 Task: Find connections with filter location Samdari with filter topic #Automationwith filter profile language German with filter current company Royal HaskoningDHV with filter school PSG College of Technology with filter industry Magnetic and Optical Media Manufacturing with filter service category Financial Accounting with filter keywords title Engineering Technician
Action: Mouse moved to (550, 71)
Screenshot: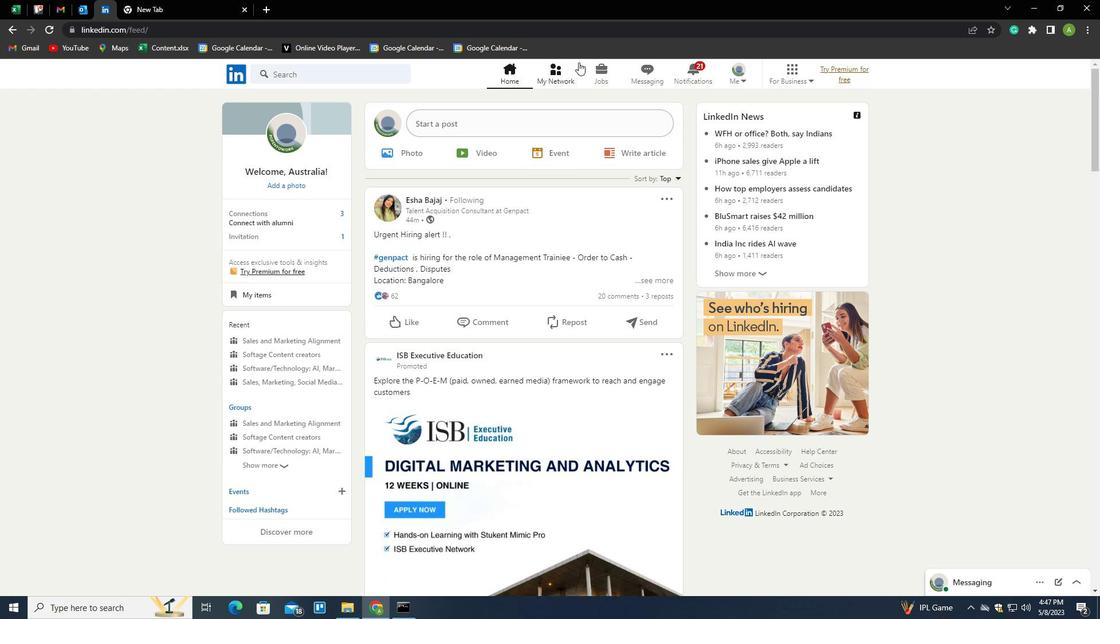 
Action: Mouse pressed left at (550, 71)
Screenshot: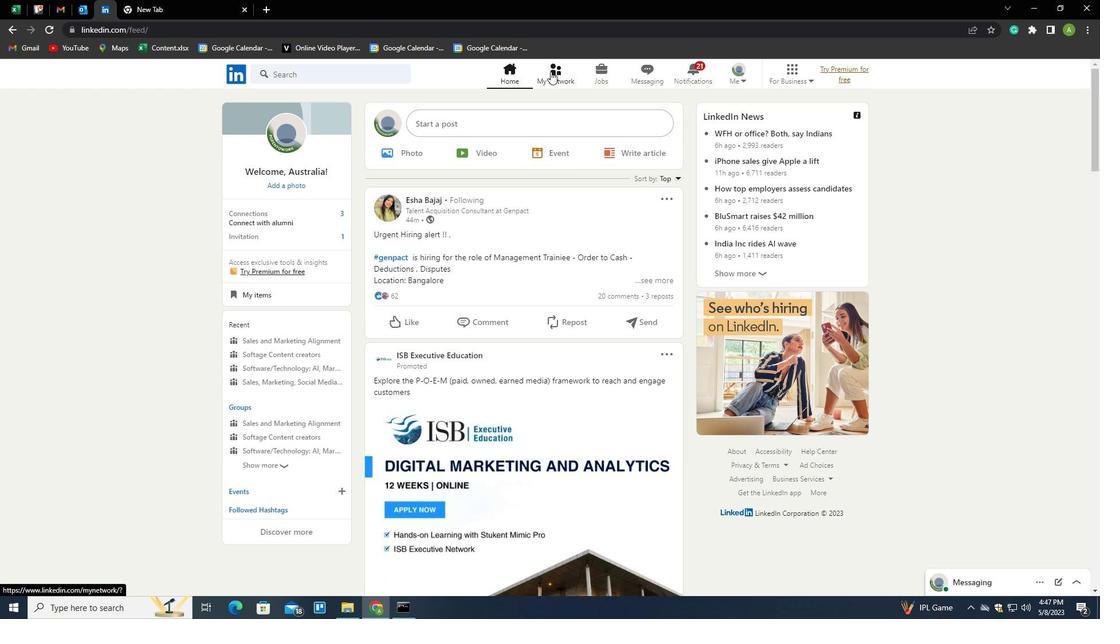 
Action: Mouse moved to (286, 136)
Screenshot: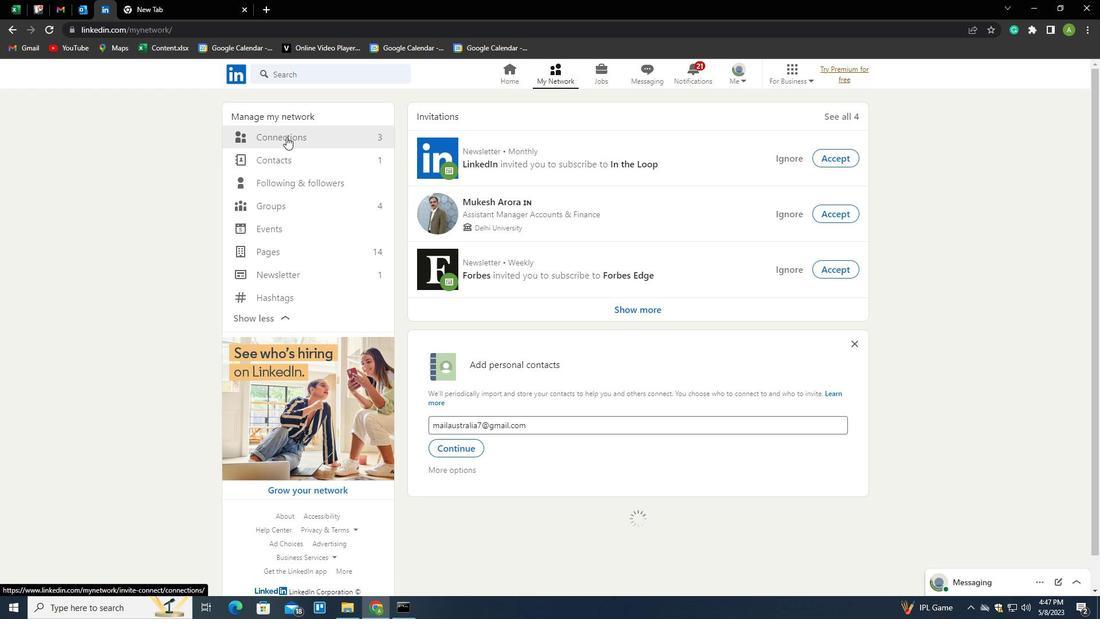 
Action: Mouse pressed left at (286, 136)
Screenshot: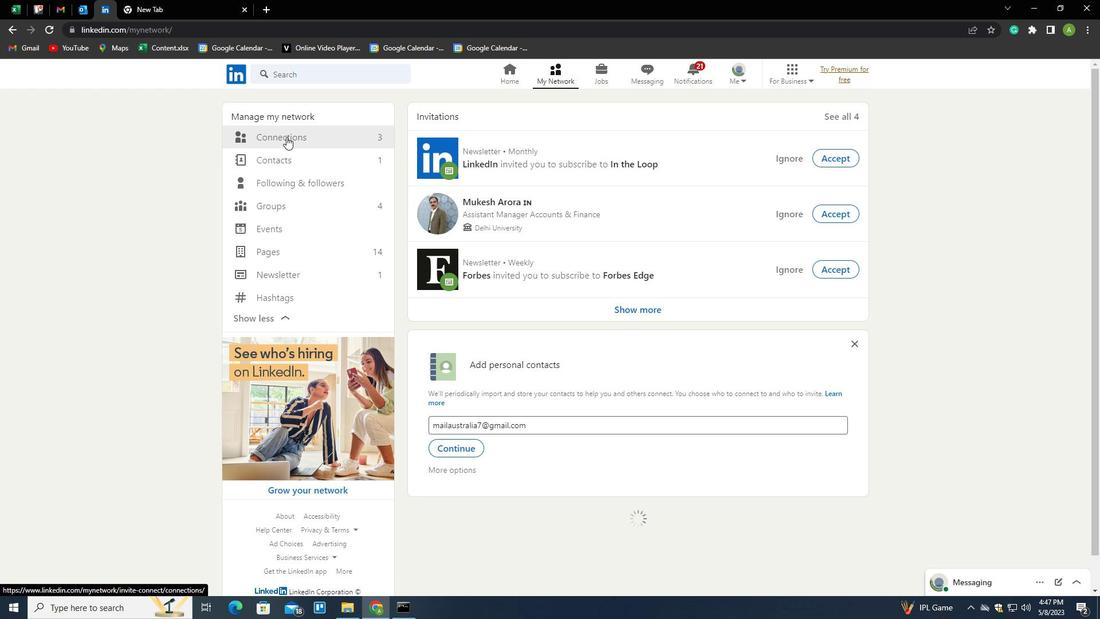 
Action: Mouse moved to (621, 139)
Screenshot: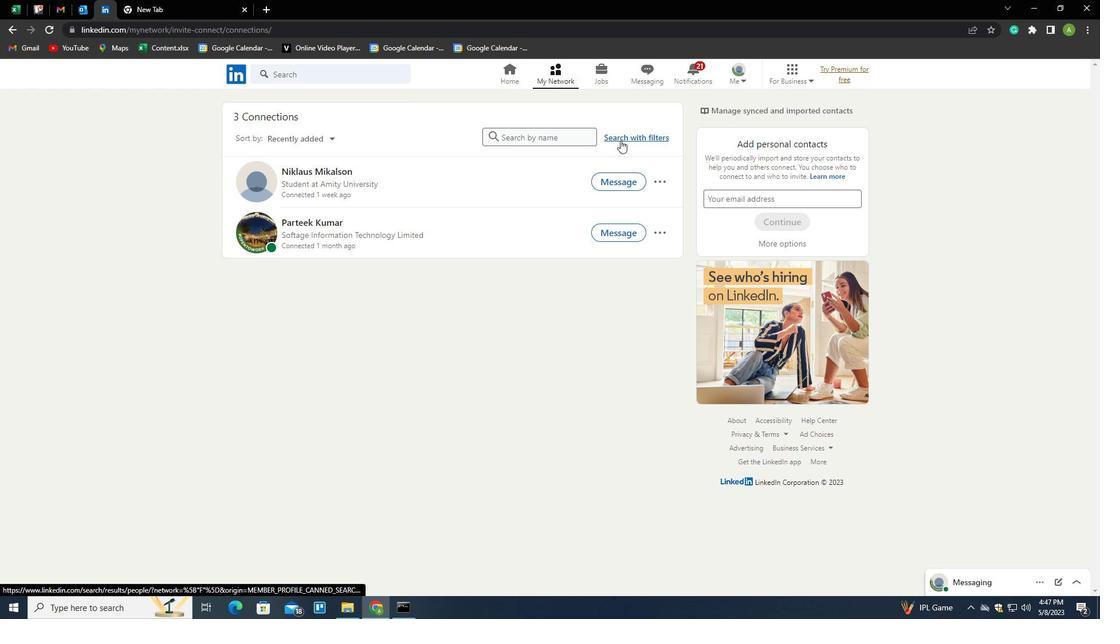 
Action: Mouse pressed left at (621, 139)
Screenshot: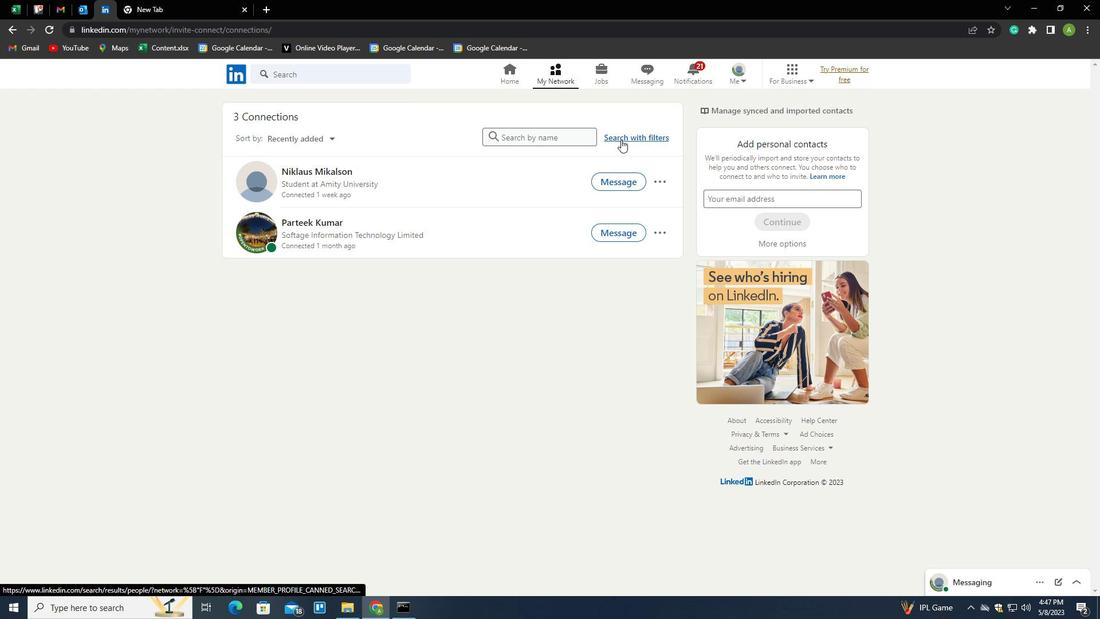 
Action: Mouse moved to (584, 103)
Screenshot: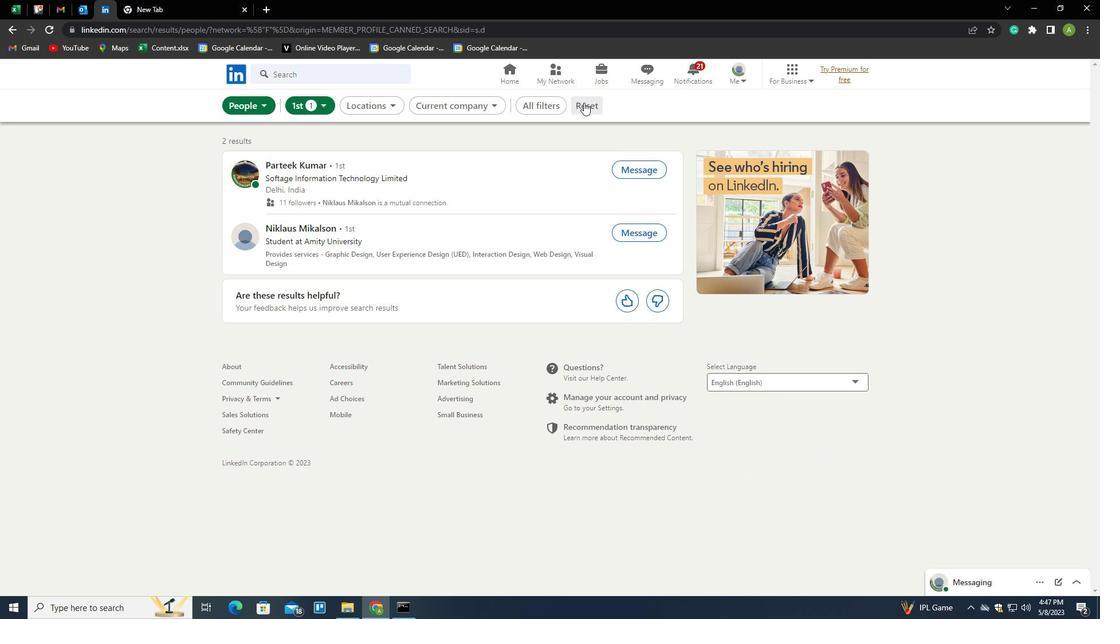 
Action: Mouse pressed left at (584, 103)
Screenshot: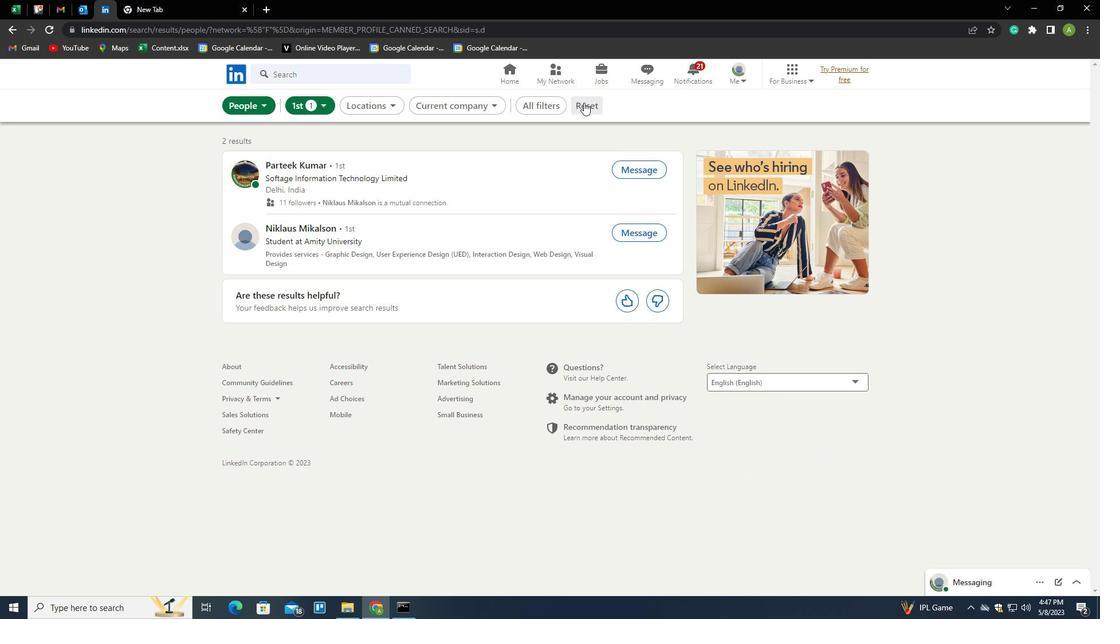
Action: Mouse moved to (574, 104)
Screenshot: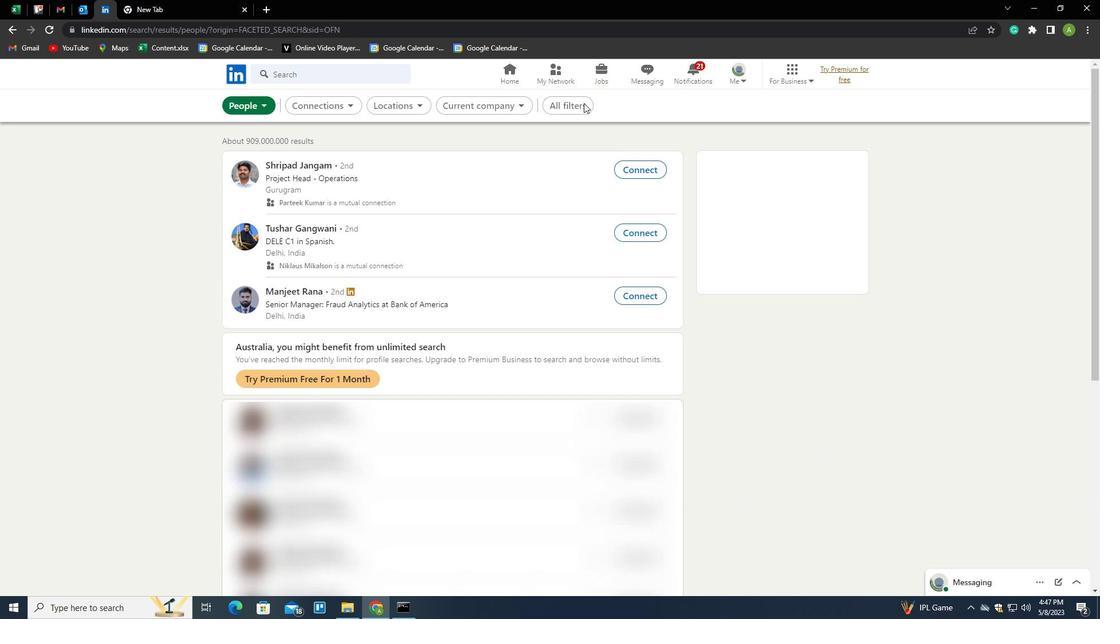 
Action: Mouse pressed left at (574, 104)
Screenshot: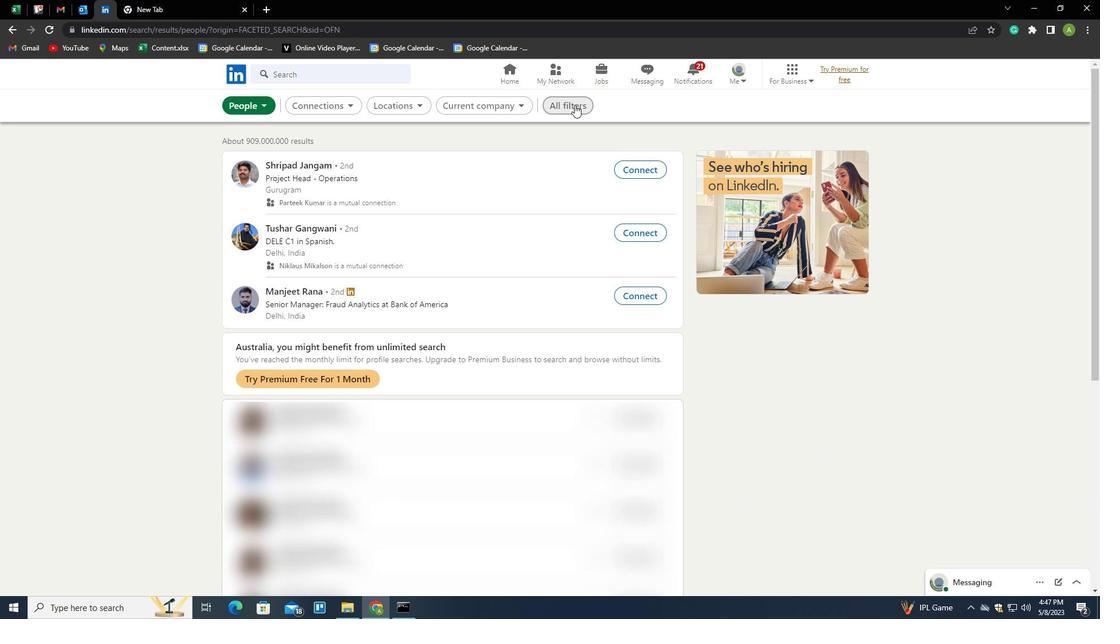 
Action: Mouse moved to (873, 326)
Screenshot: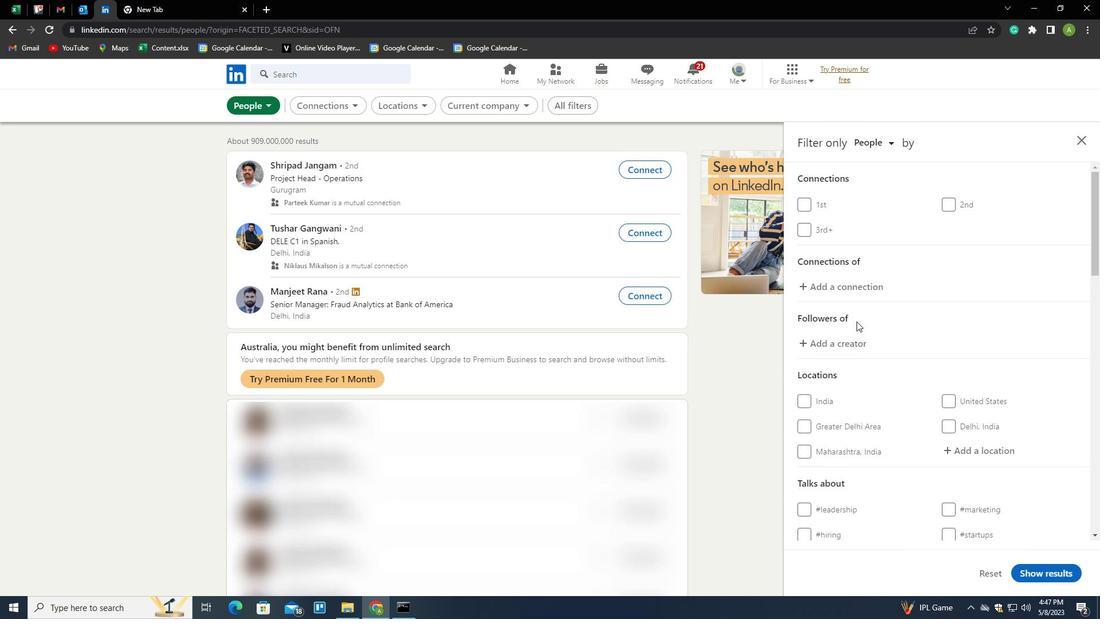 
Action: Mouse scrolled (873, 325) with delta (0, 0)
Screenshot: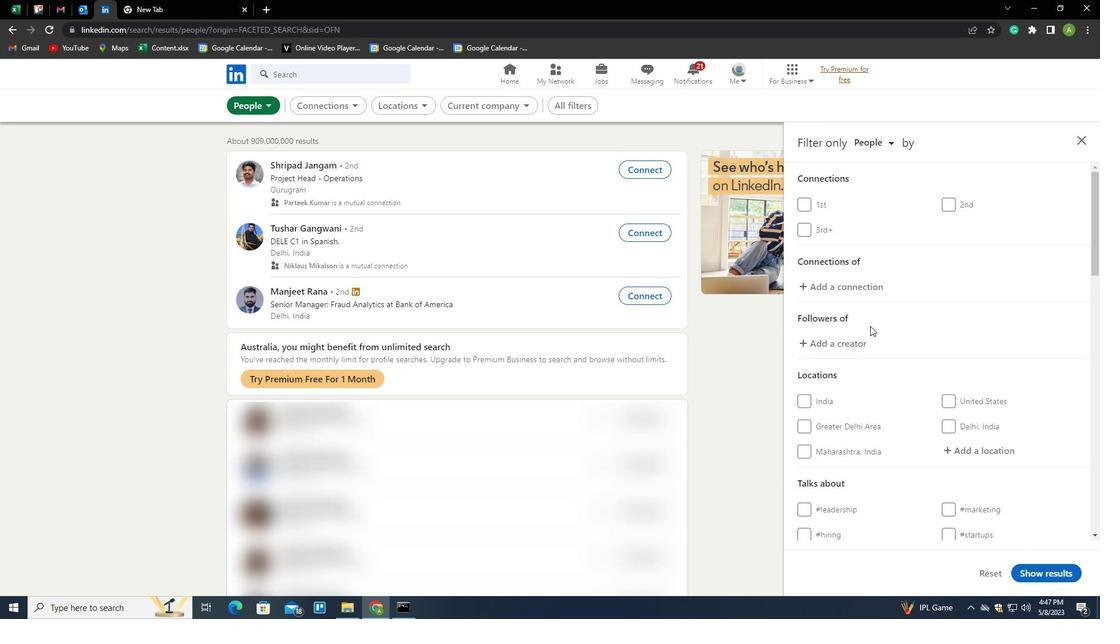 
Action: Mouse scrolled (873, 325) with delta (0, 0)
Screenshot: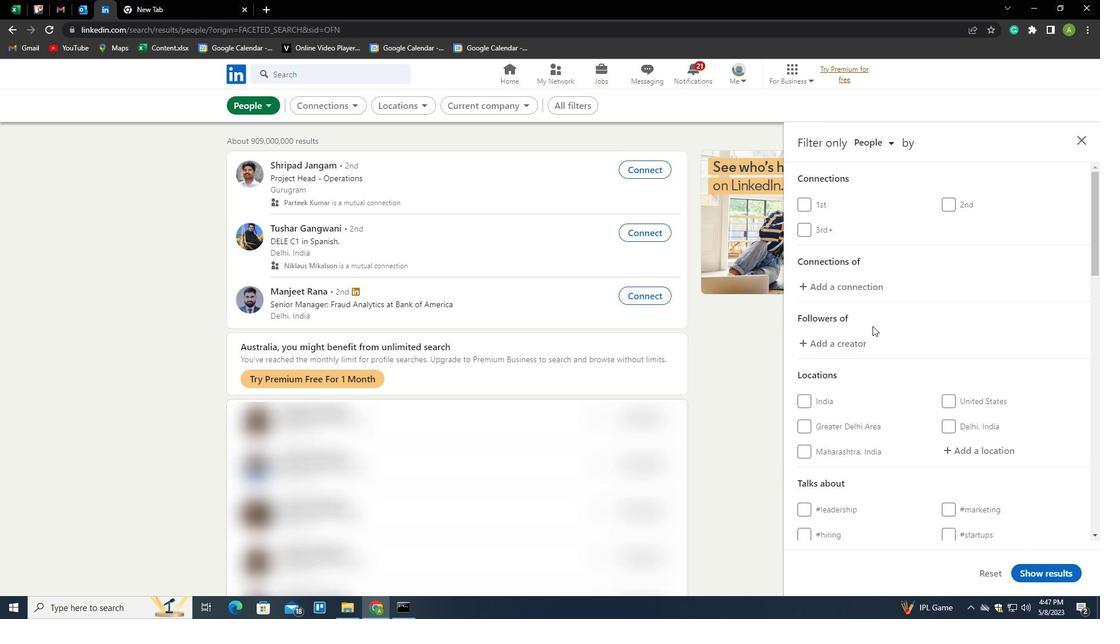 
Action: Mouse moved to (873, 326)
Screenshot: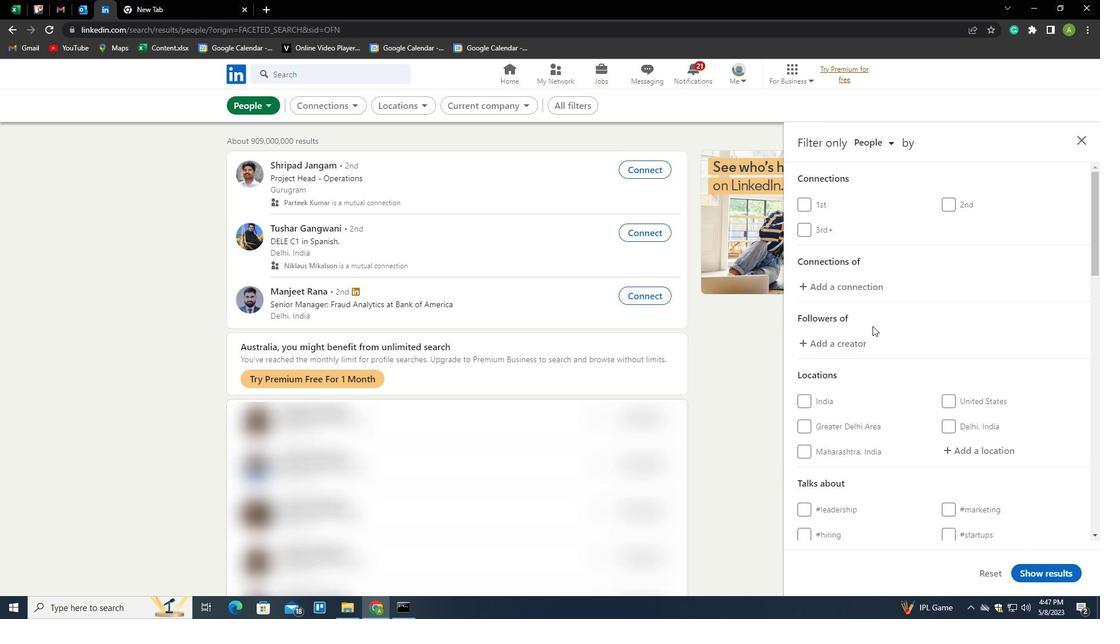 
Action: Mouse scrolled (873, 325) with delta (0, 0)
Screenshot: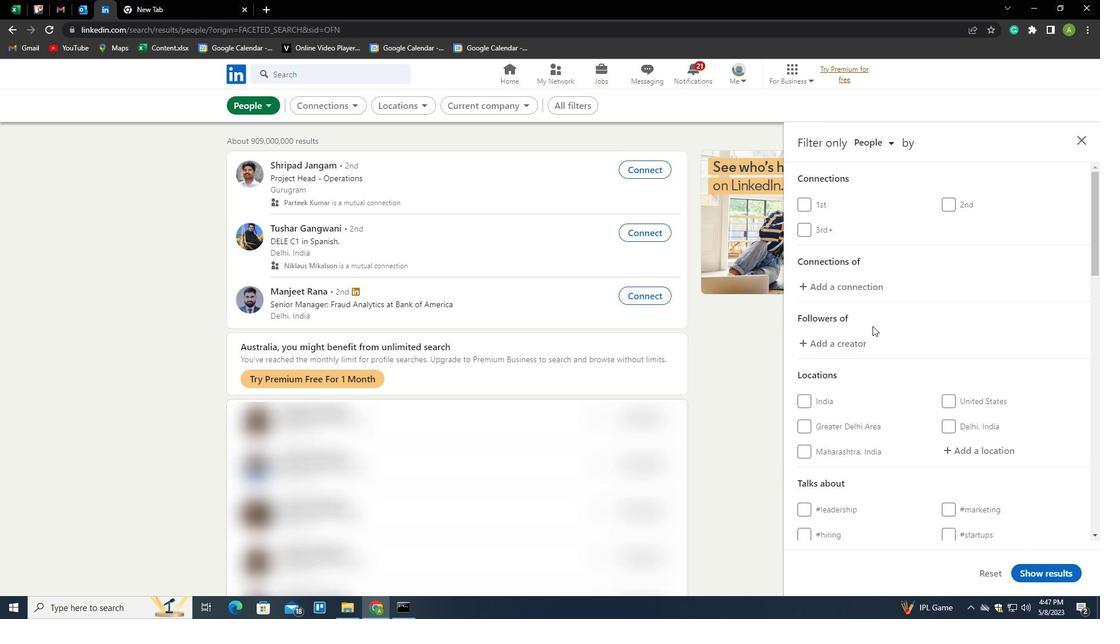 
Action: Mouse moved to (965, 275)
Screenshot: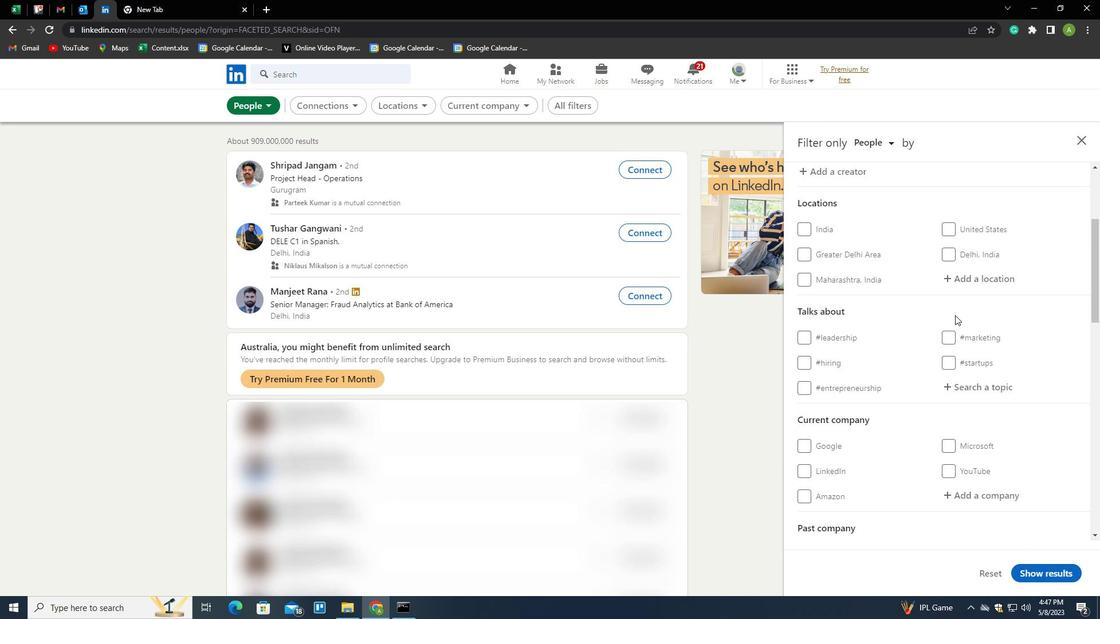 
Action: Mouse pressed left at (965, 275)
Screenshot: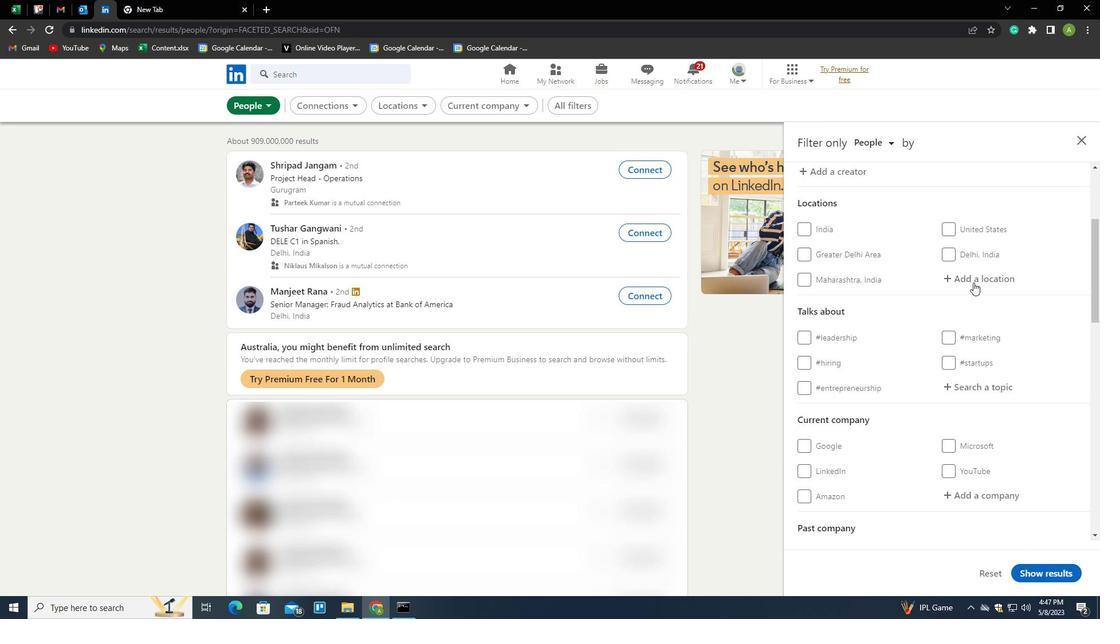 
Action: Key pressed <Key.shift>SA
Screenshot: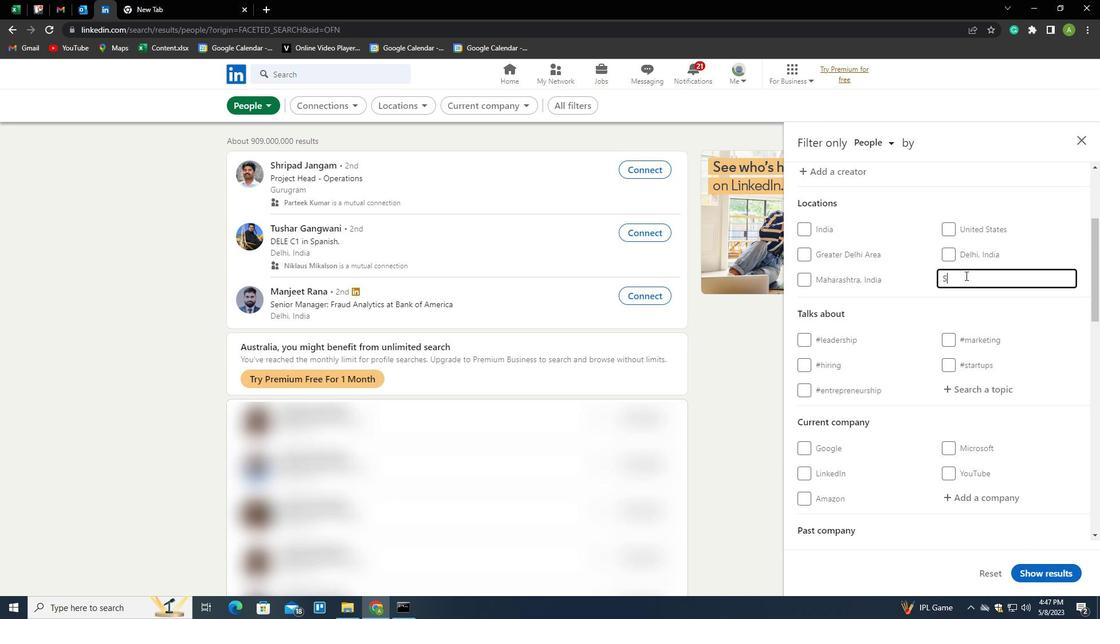 
Action: Mouse moved to (951, 268)
Screenshot: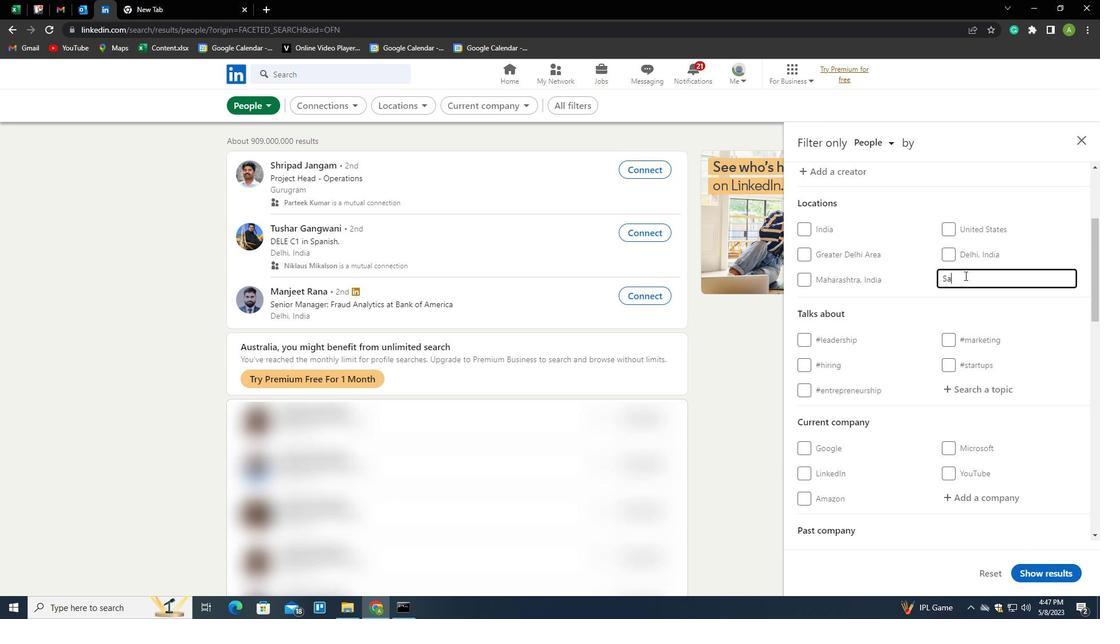 
Action: Key pressed MDARI
Screenshot: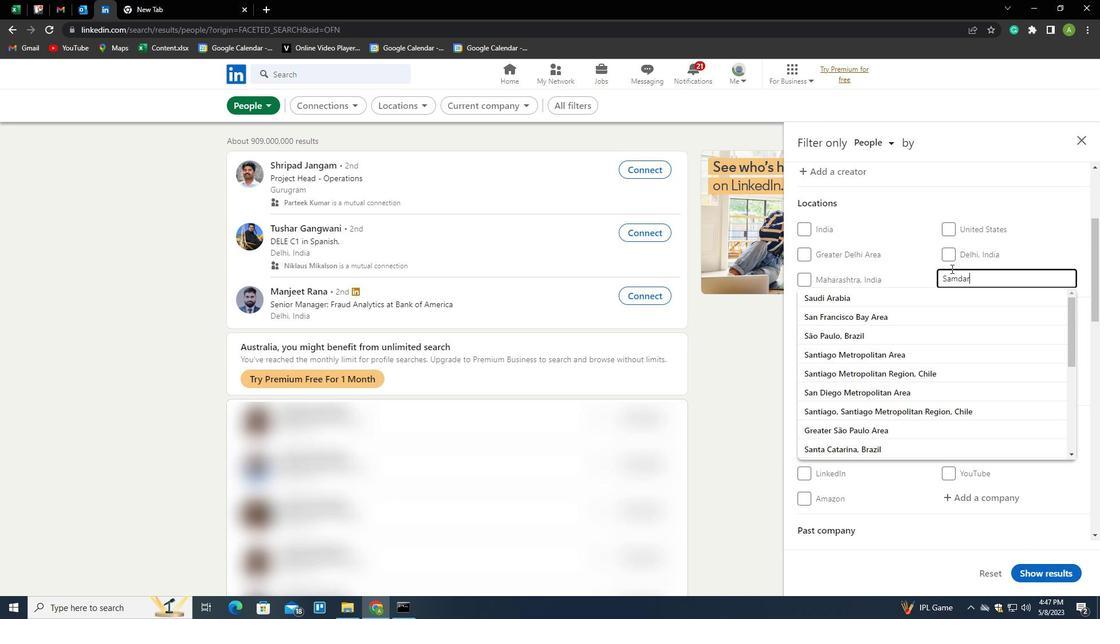 
Action: Mouse moved to (1050, 337)
Screenshot: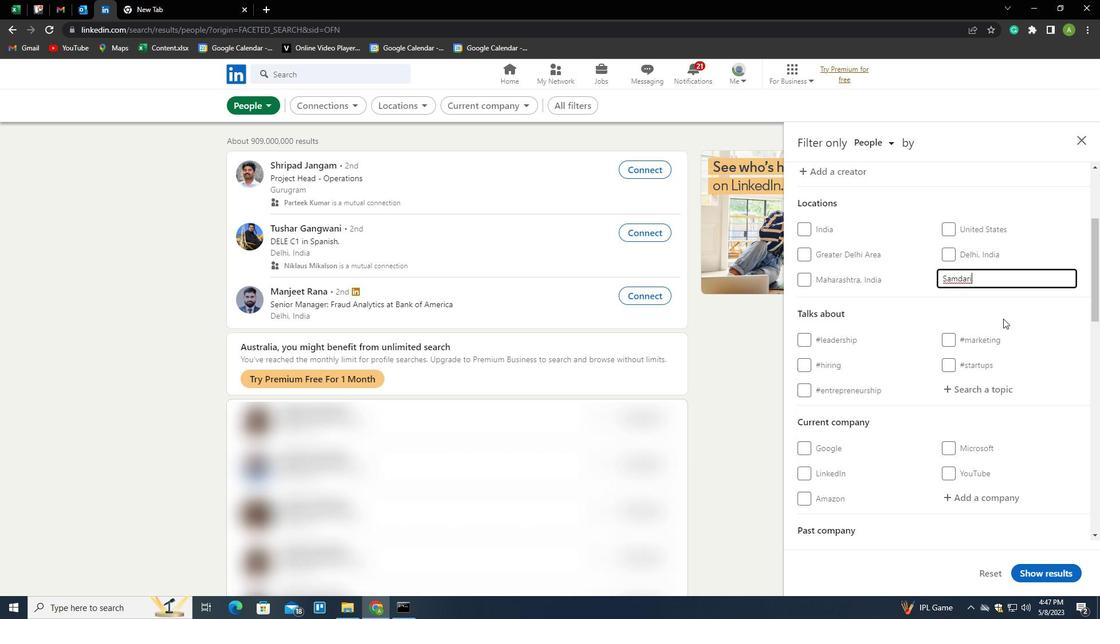 
Action: Mouse pressed left at (1050, 337)
Screenshot: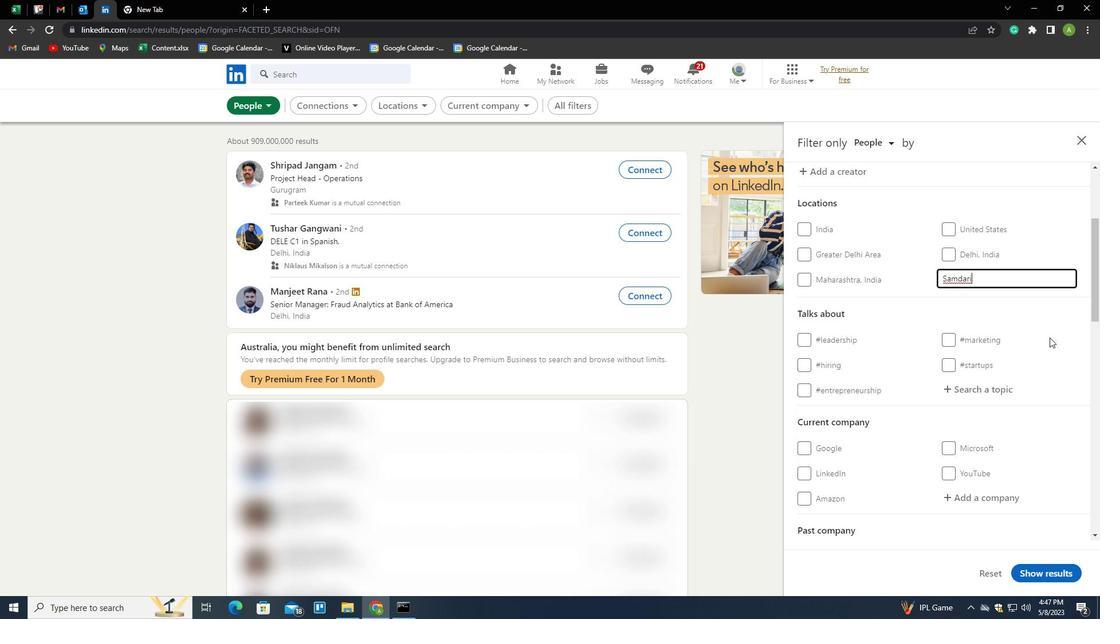 
Action: Mouse moved to (987, 390)
Screenshot: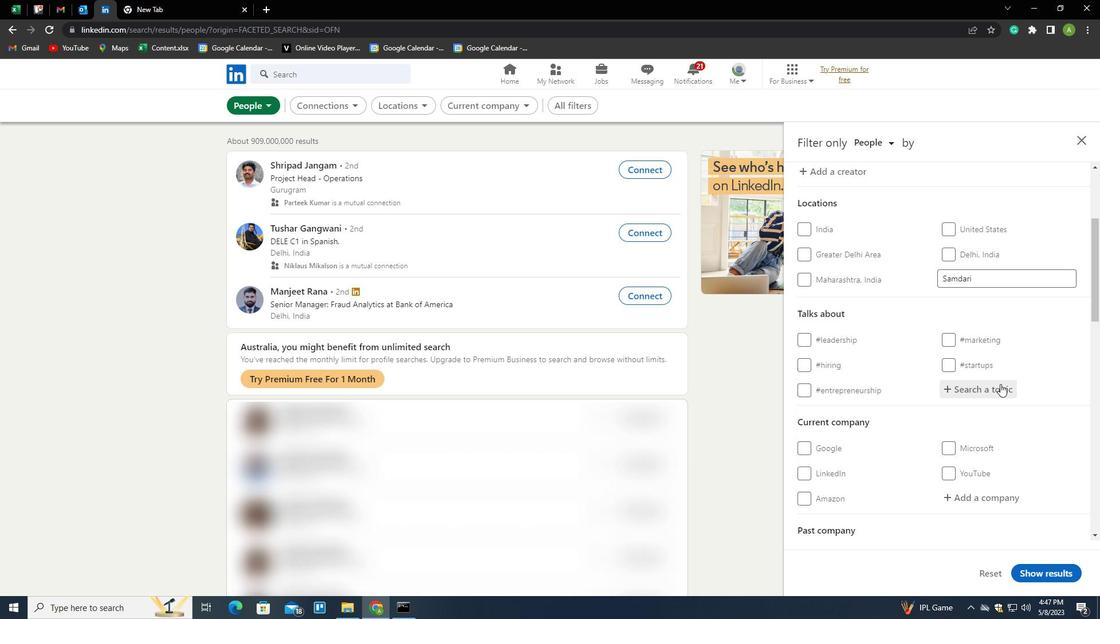 
Action: Mouse pressed left at (987, 390)
Screenshot: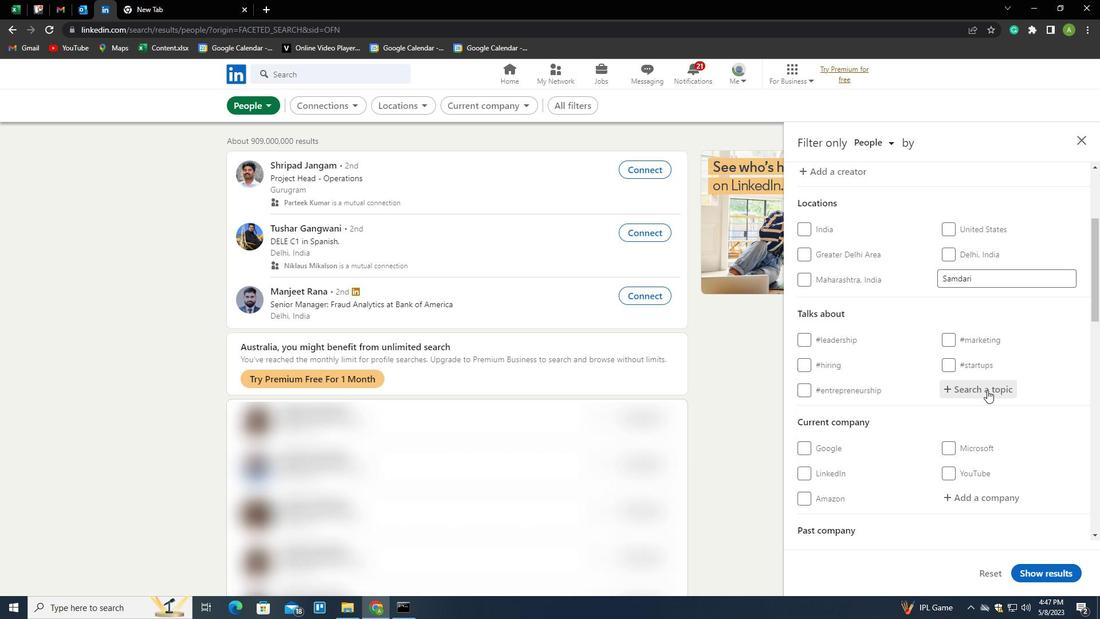 
Action: Mouse moved to (997, 383)
Screenshot: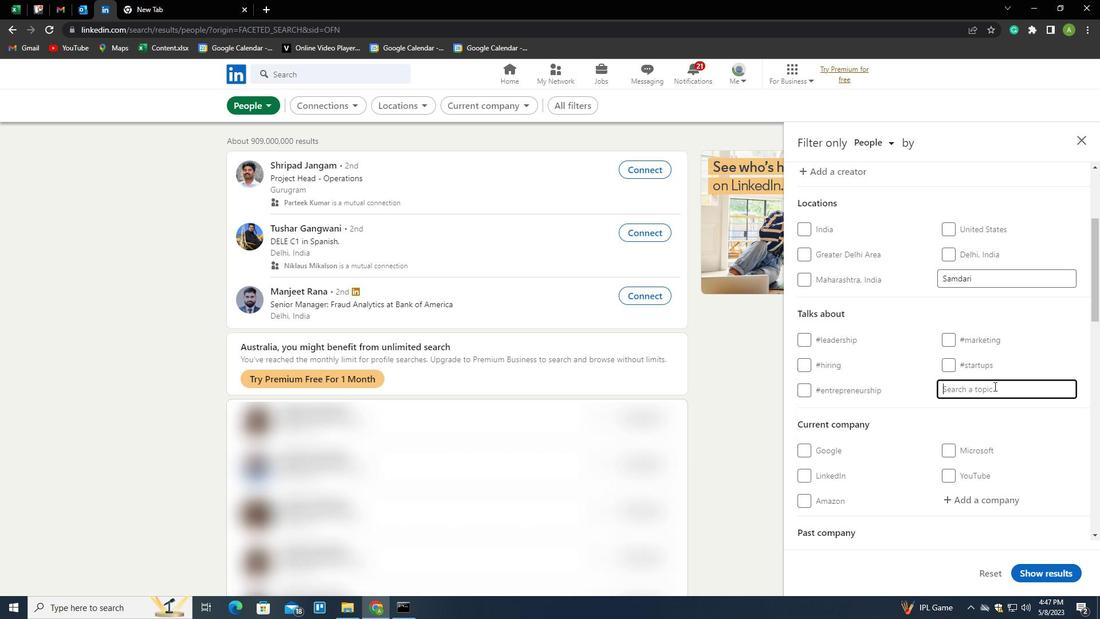 
Action: Key pressed <Key.shift>AUTOMATION<Key.down><Key.enter>
Screenshot: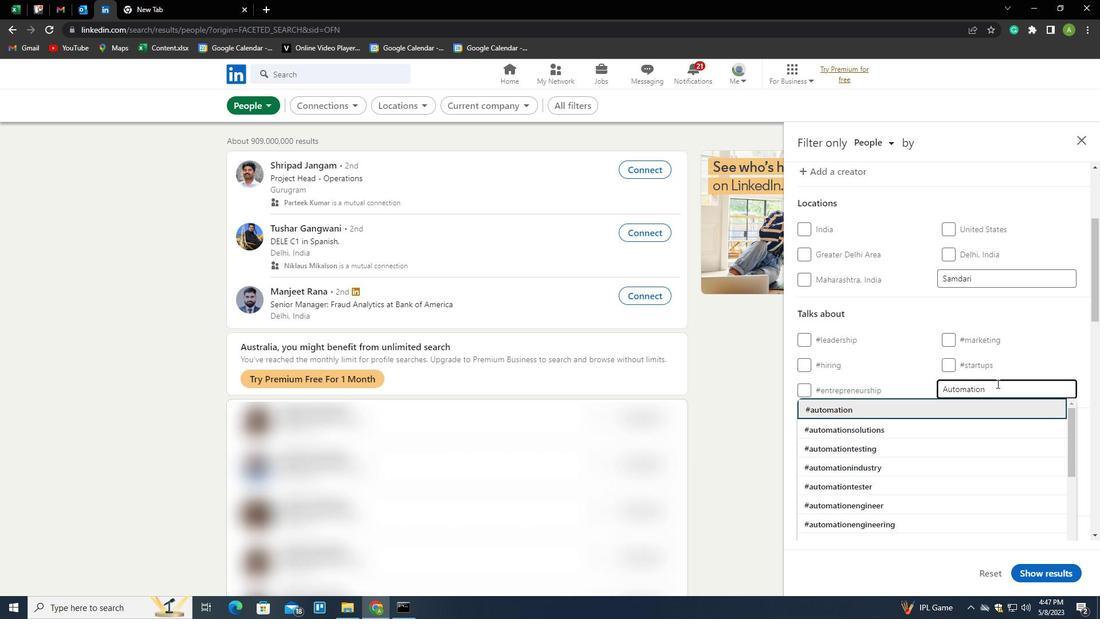 
Action: Mouse scrolled (997, 382) with delta (0, 0)
Screenshot: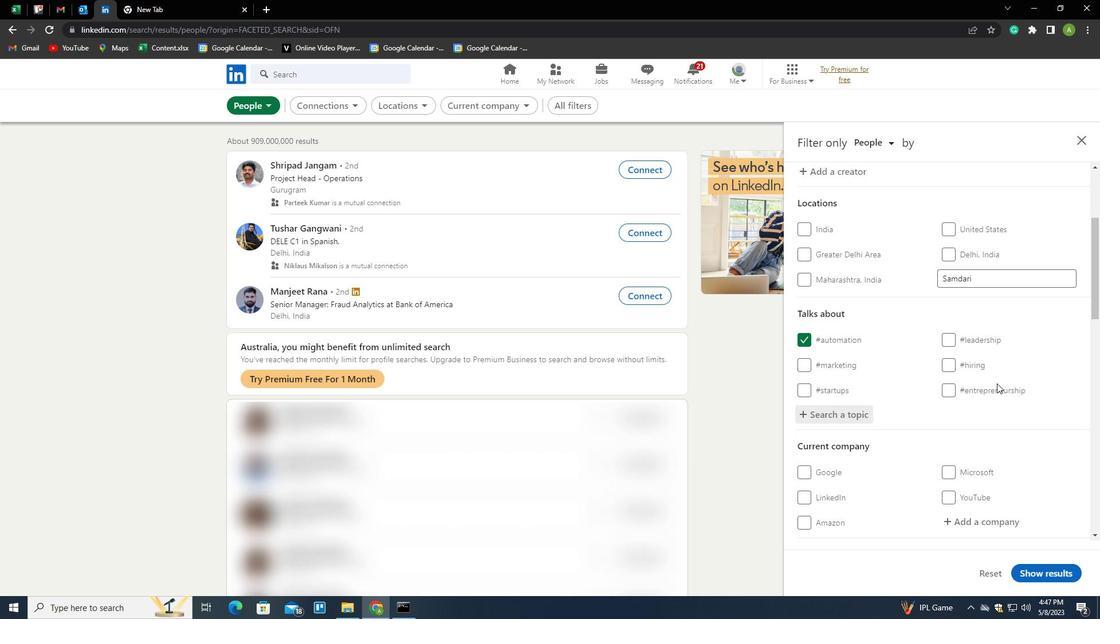 
Action: Mouse scrolled (997, 382) with delta (0, 0)
Screenshot: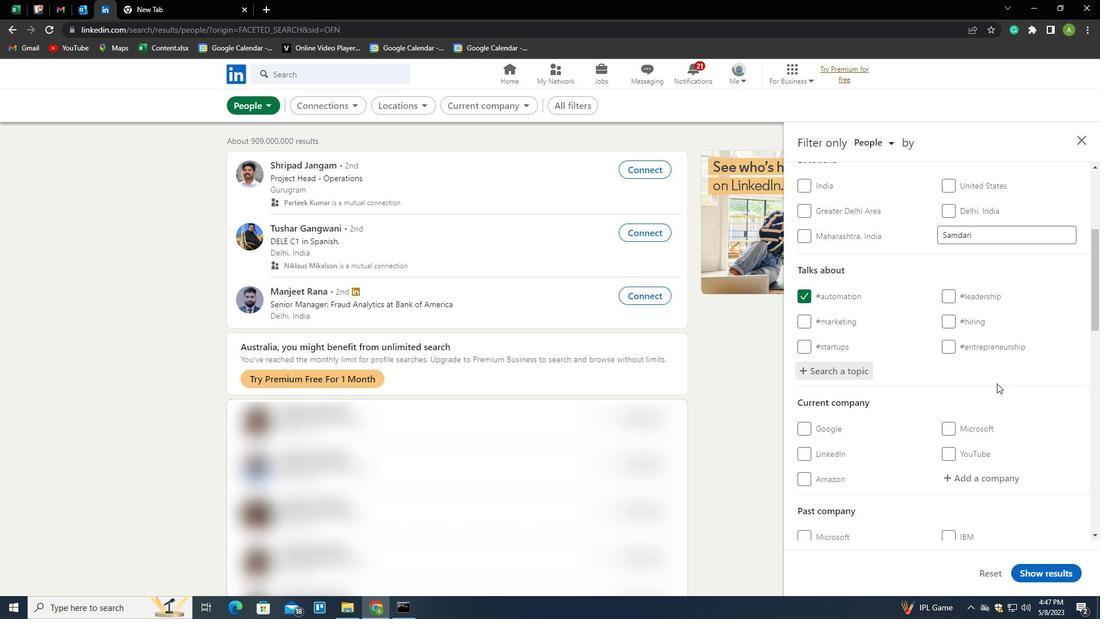 
Action: Mouse scrolled (997, 382) with delta (0, 0)
Screenshot: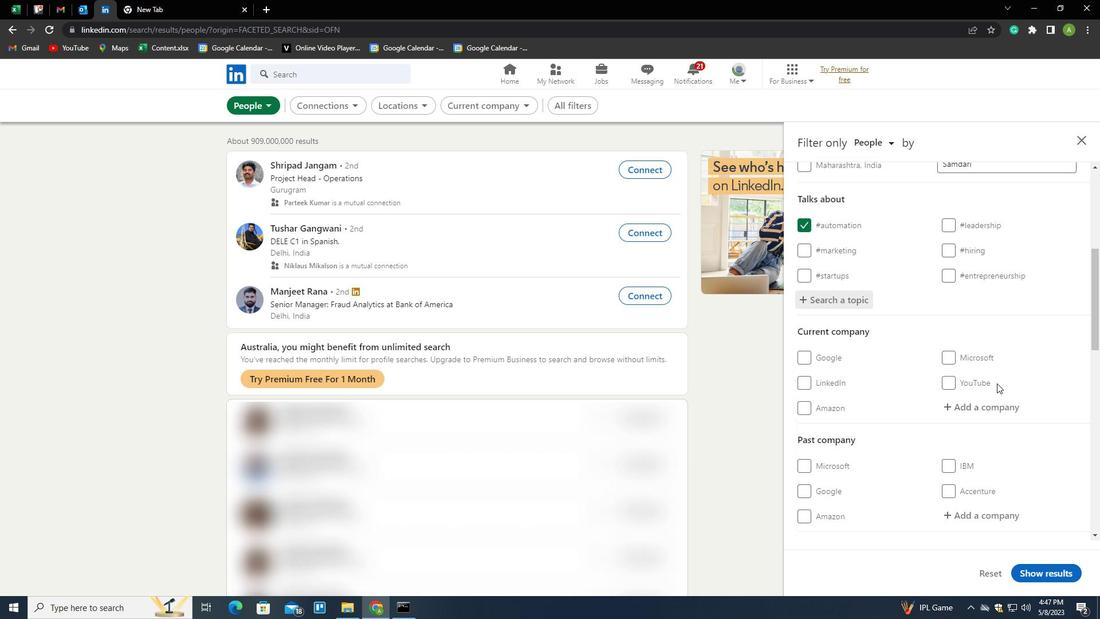 
Action: Mouse scrolled (997, 382) with delta (0, 0)
Screenshot: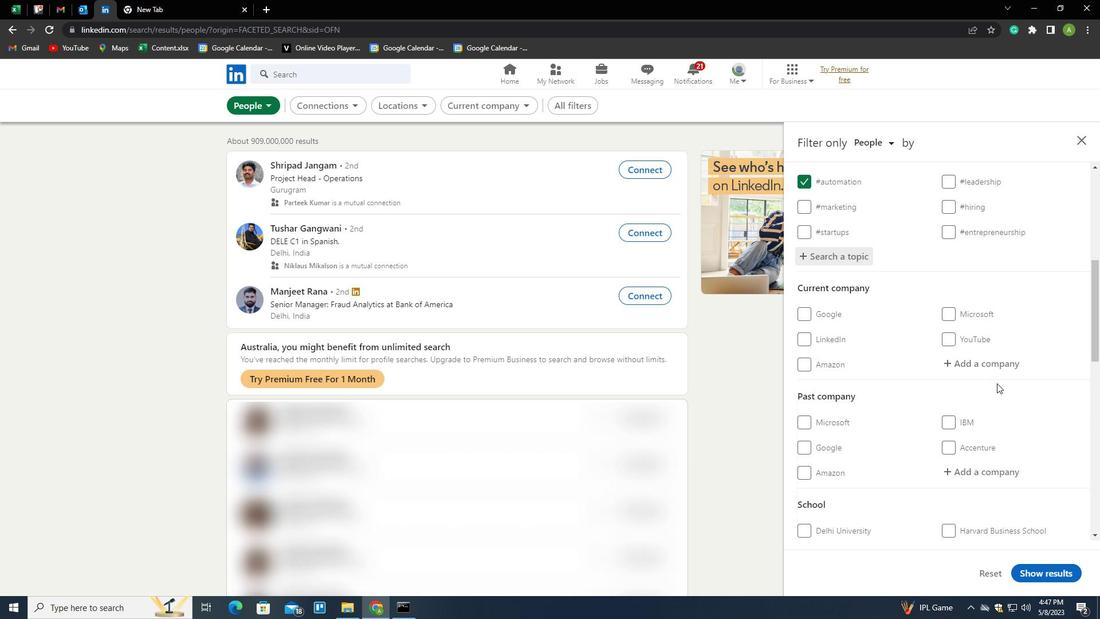 
Action: Mouse scrolled (997, 382) with delta (0, 0)
Screenshot: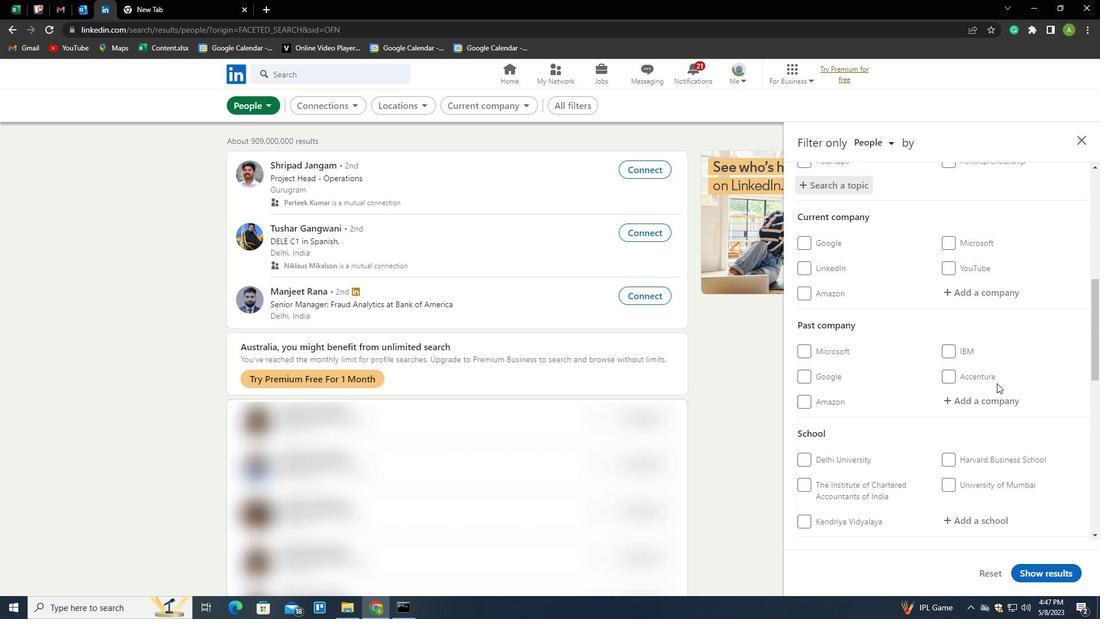 
Action: Mouse scrolled (997, 382) with delta (0, 0)
Screenshot: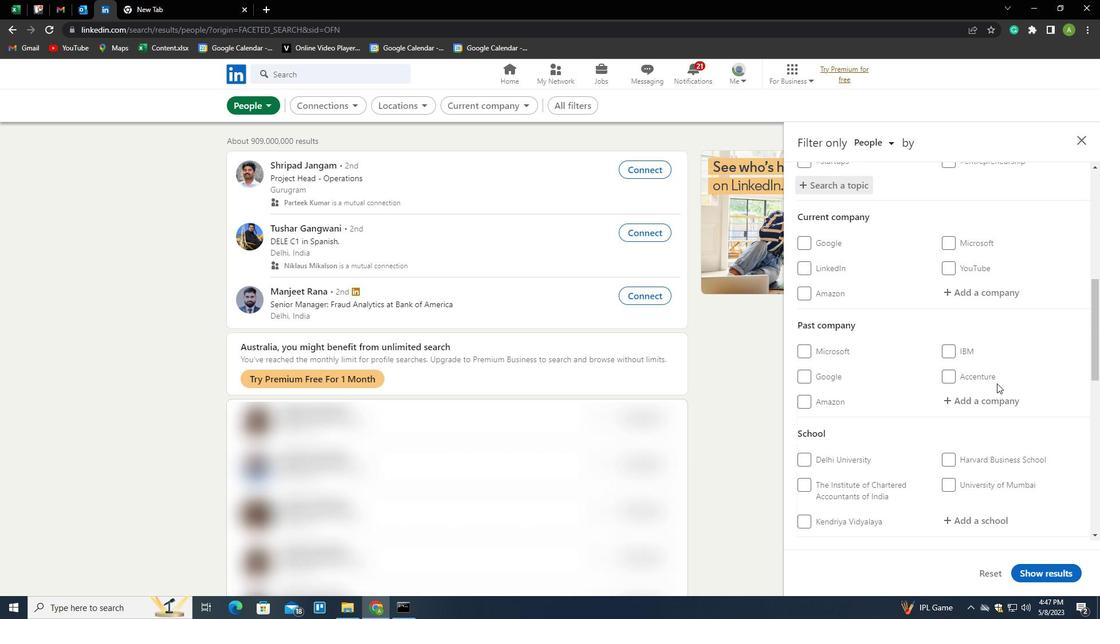 
Action: Mouse scrolled (997, 382) with delta (0, 0)
Screenshot: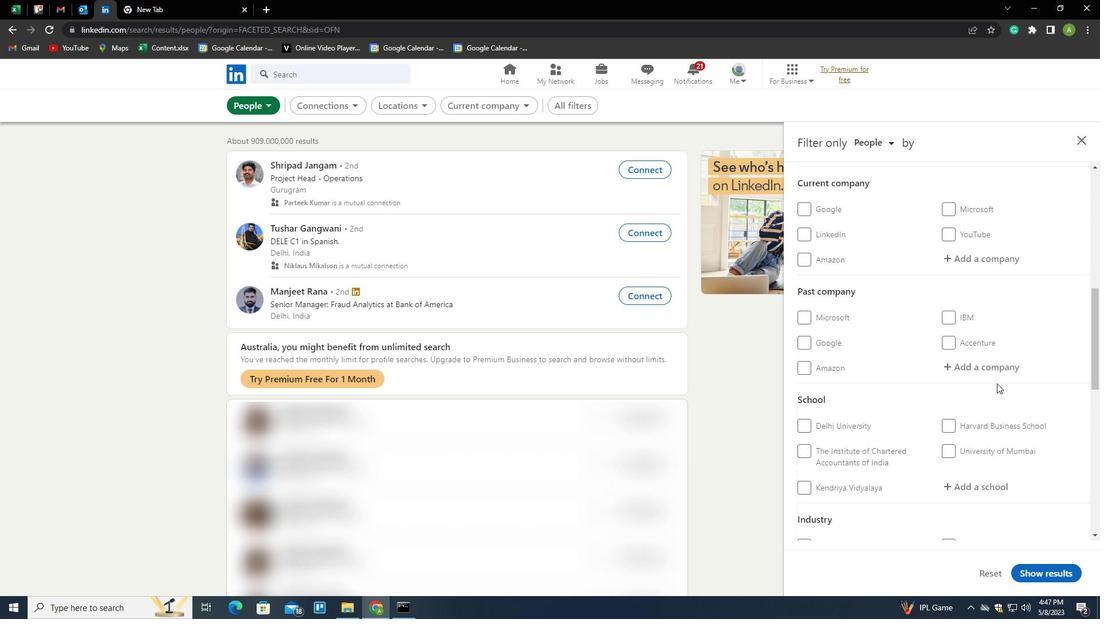 
Action: Mouse scrolled (997, 382) with delta (0, 0)
Screenshot: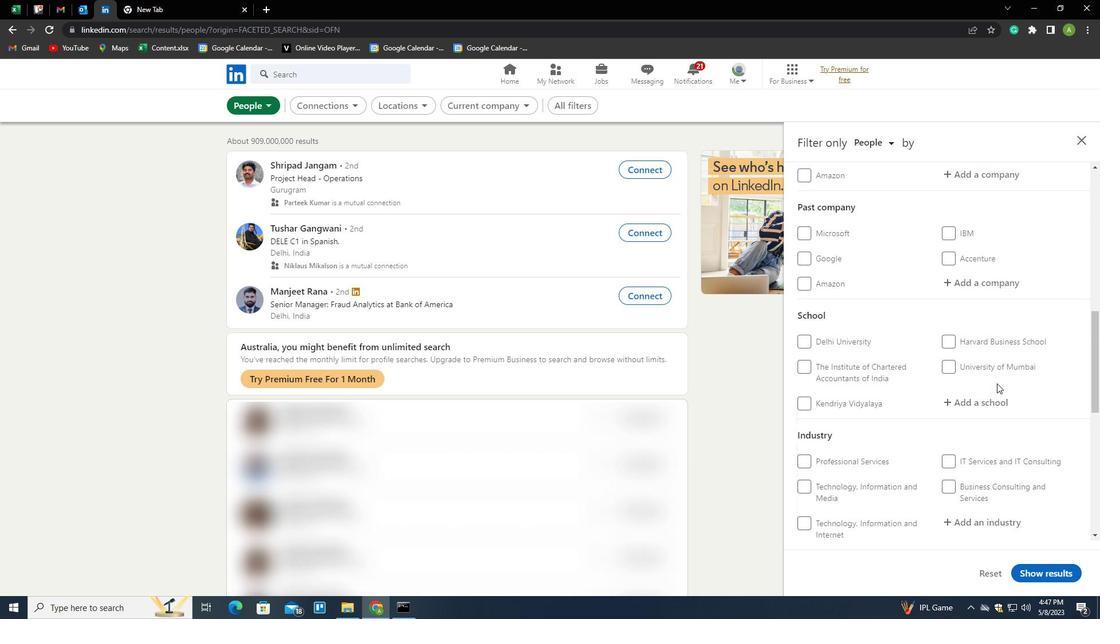 
Action: Mouse scrolled (997, 382) with delta (0, 0)
Screenshot: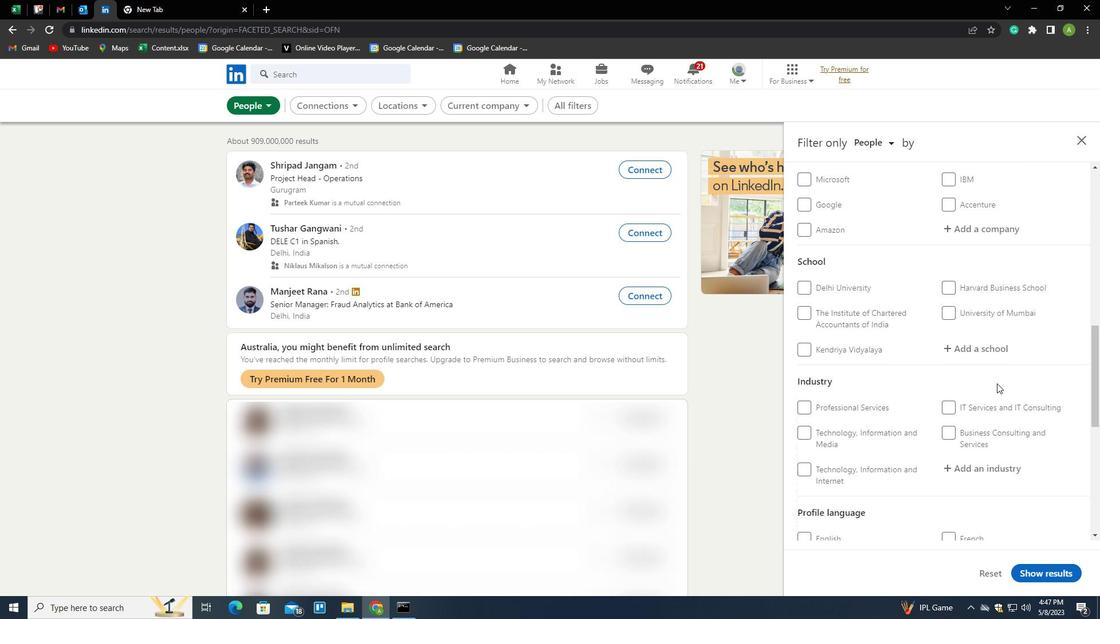 
Action: Mouse moved to (813, 472)
Screenshot: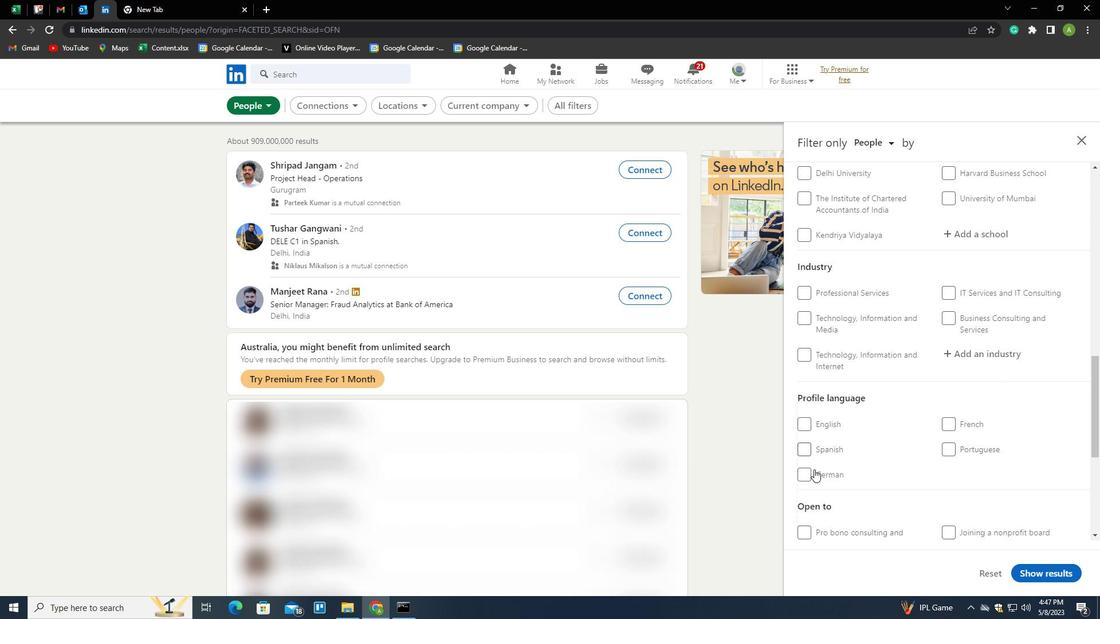 
Action: Mouse pressed left at (813, 472)
Screenshot: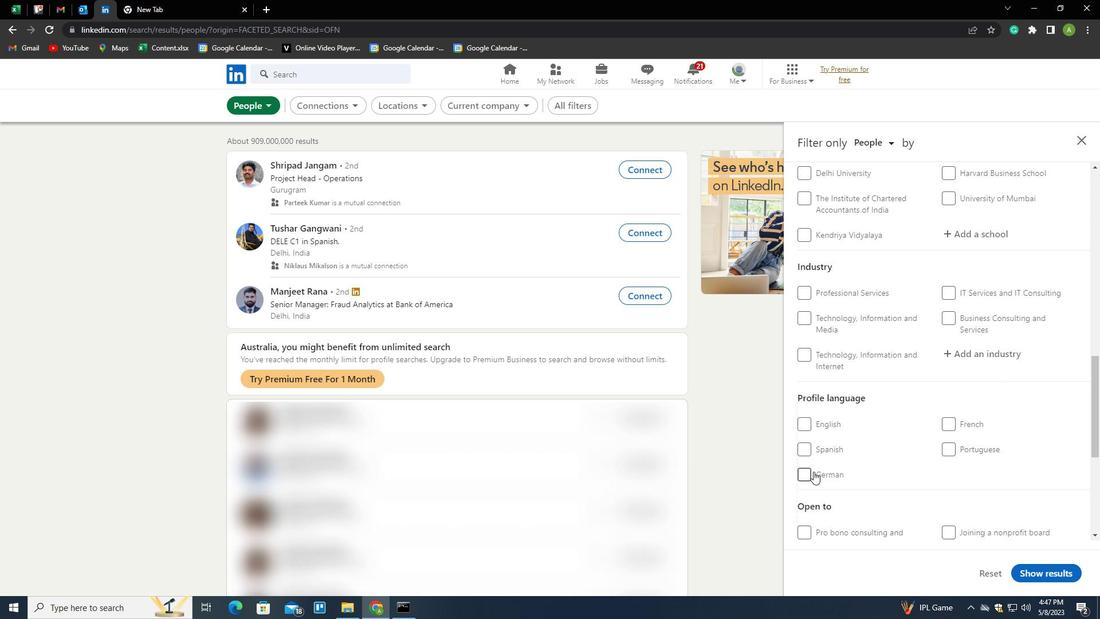 
Action: Mouse moved to (920, 442)
Screenshot: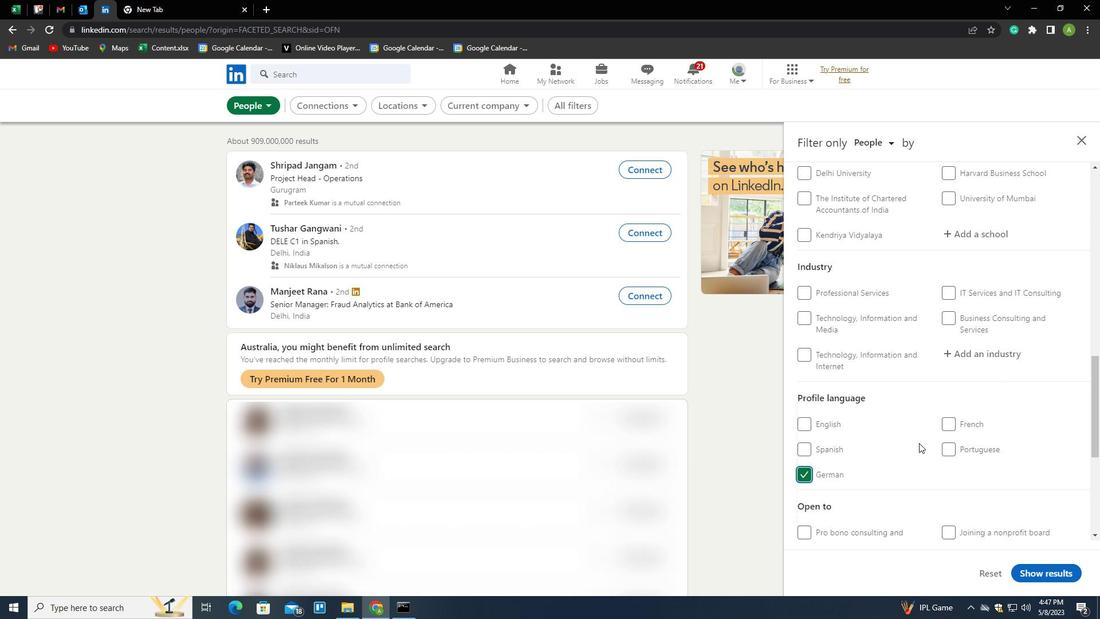 
Action: Mouse scrolled (920, 443) with delta (0, 0)
Screenshot: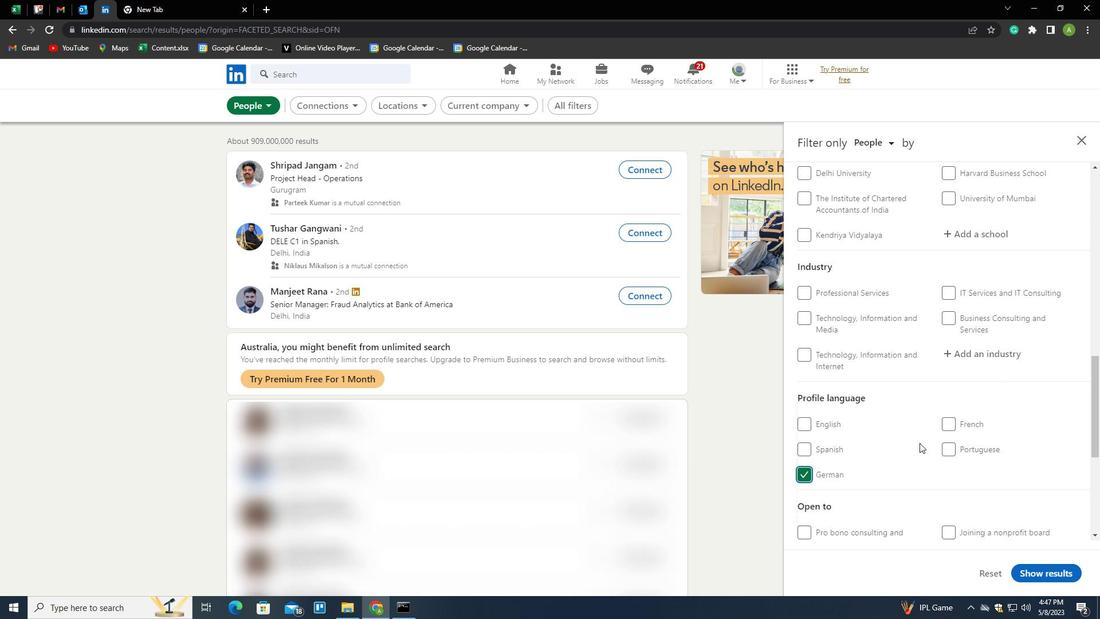 
Action: Mouse scrolled (920, 443) with delta (0, 0)
Screenshot: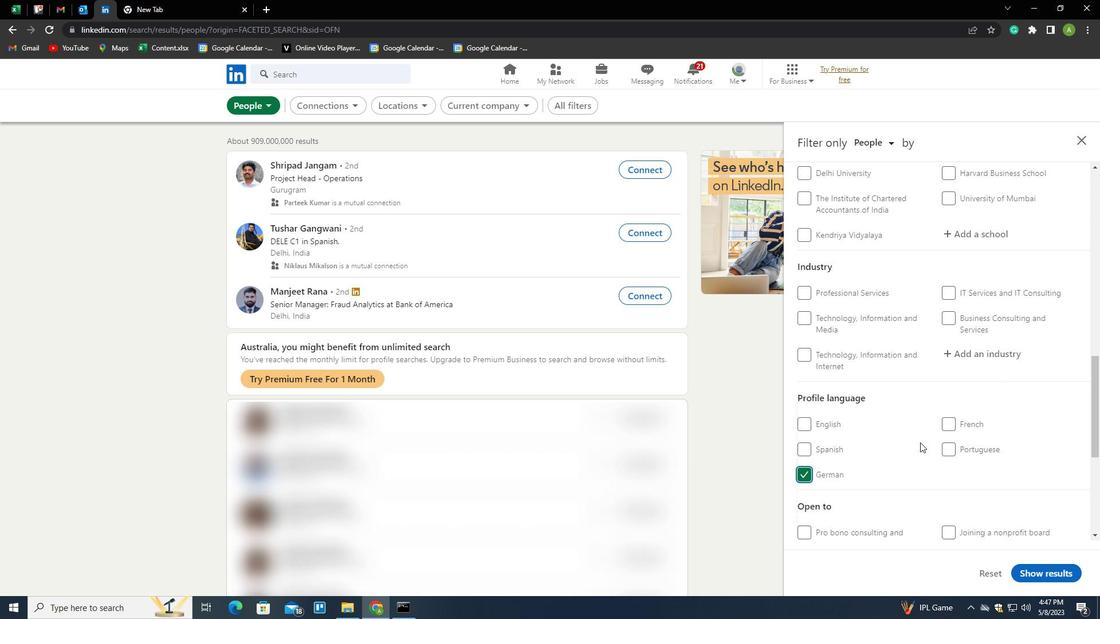 
Action: Mouse scrolled (920, 443) with delta (0, 0)
Screenshot: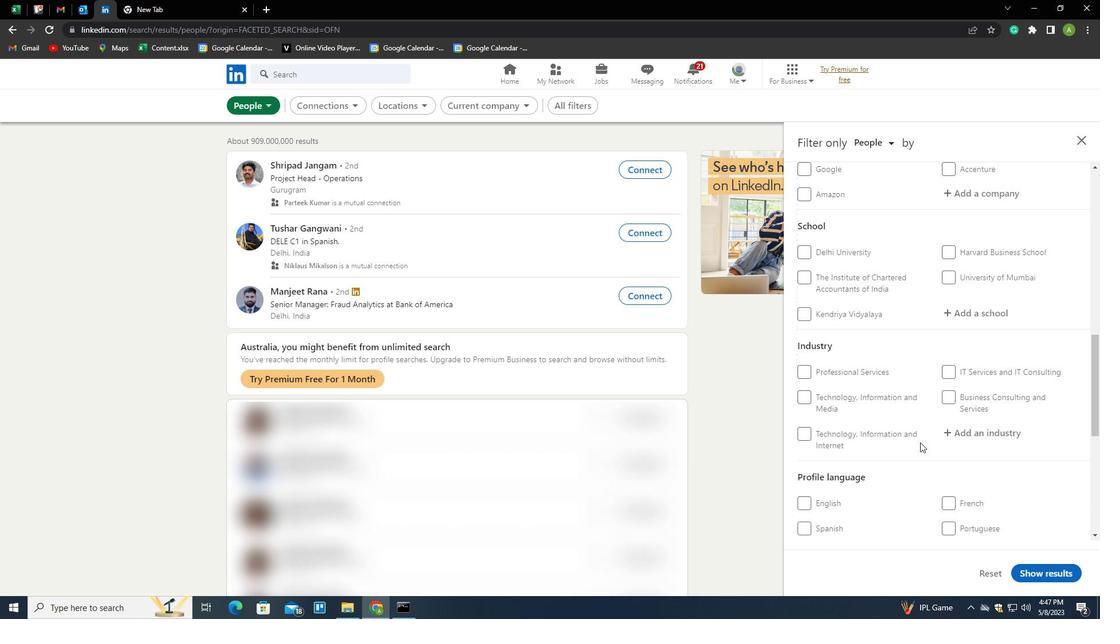 
Action: Mouse scrolled (920, 443) with delta (0, 0)
Screenshot: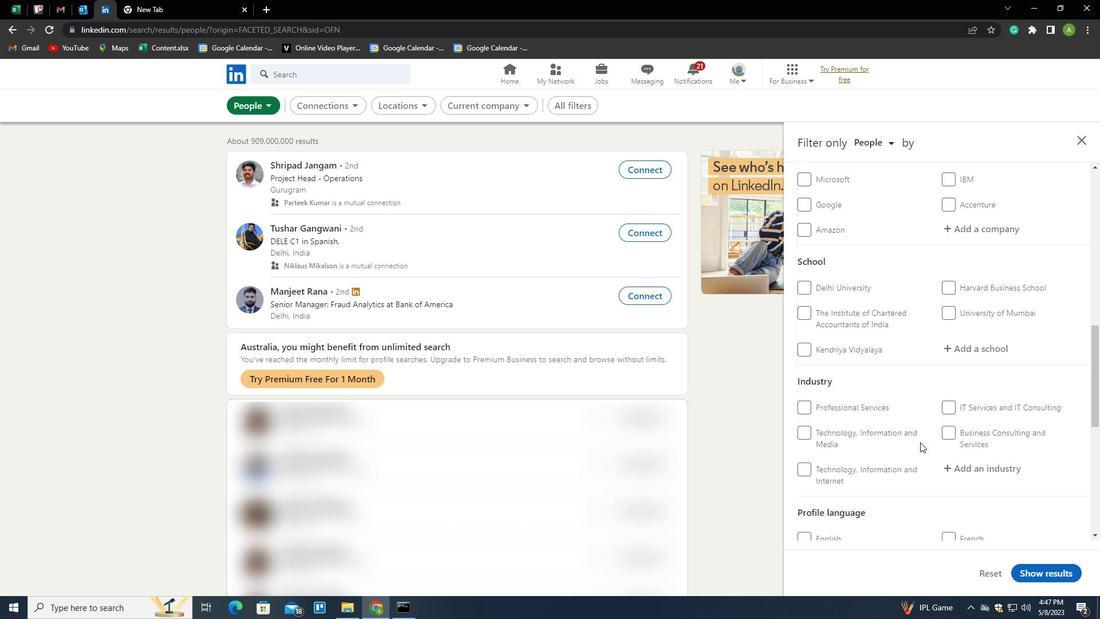 
Action: Mouse scrolled (920, 443) with delta (0, 0)
Screenshot: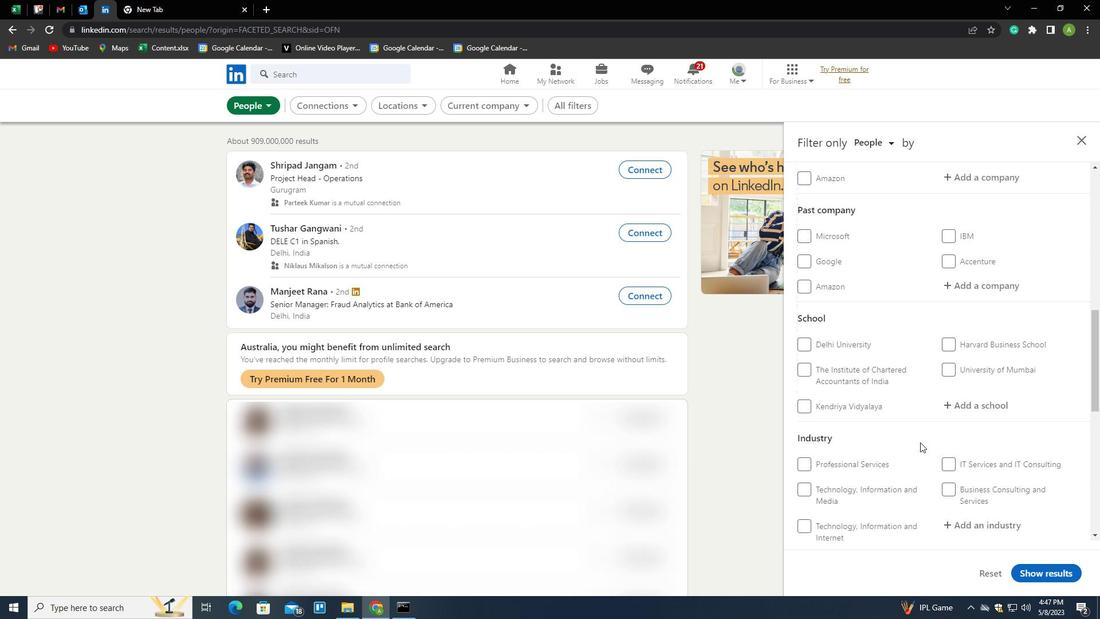 
Action: Mouse scrolled (920, 443) with delta (0, 0)
Screenshot: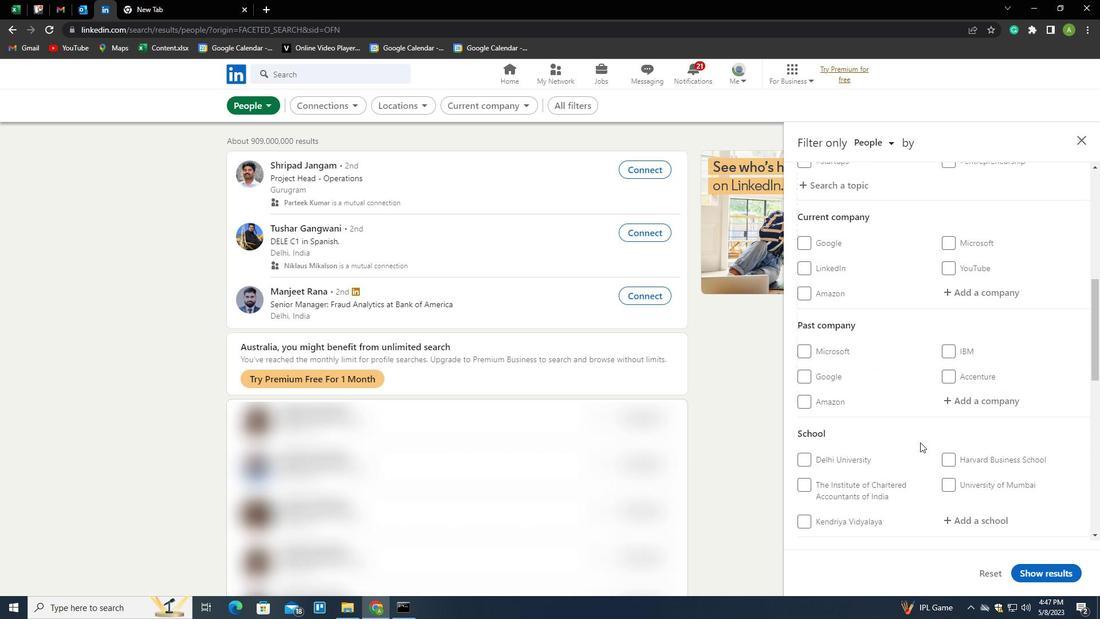 
Action: Mouse scrolled (920, 443) with delta (0, 0)
Screenshot: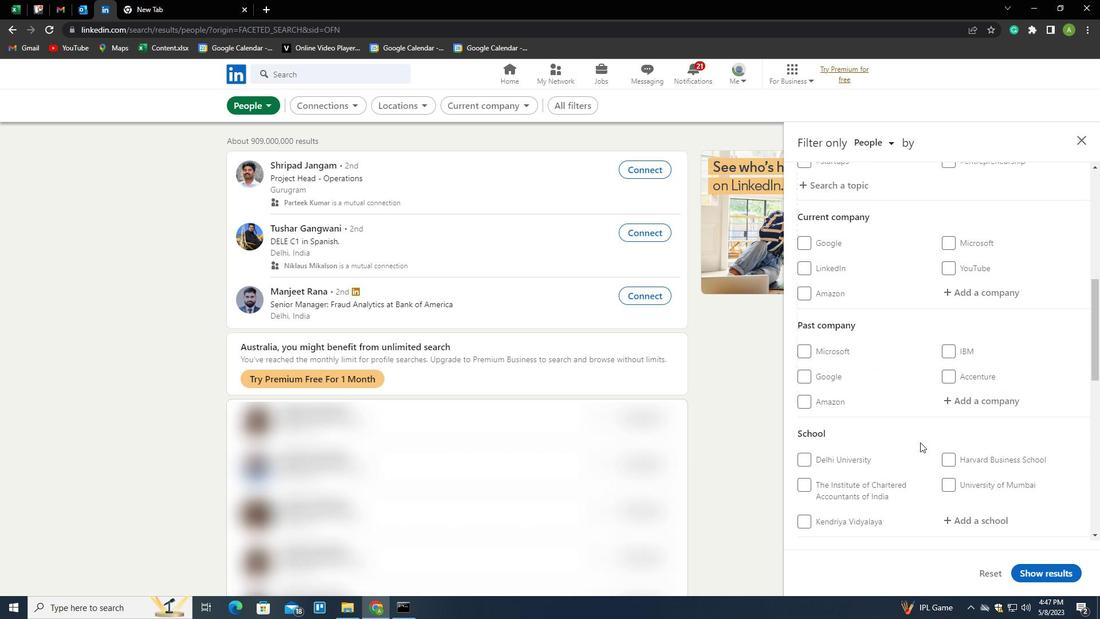 
Action: Mouse scrolled (920, 443) with delta (0, 0)
Screenshot: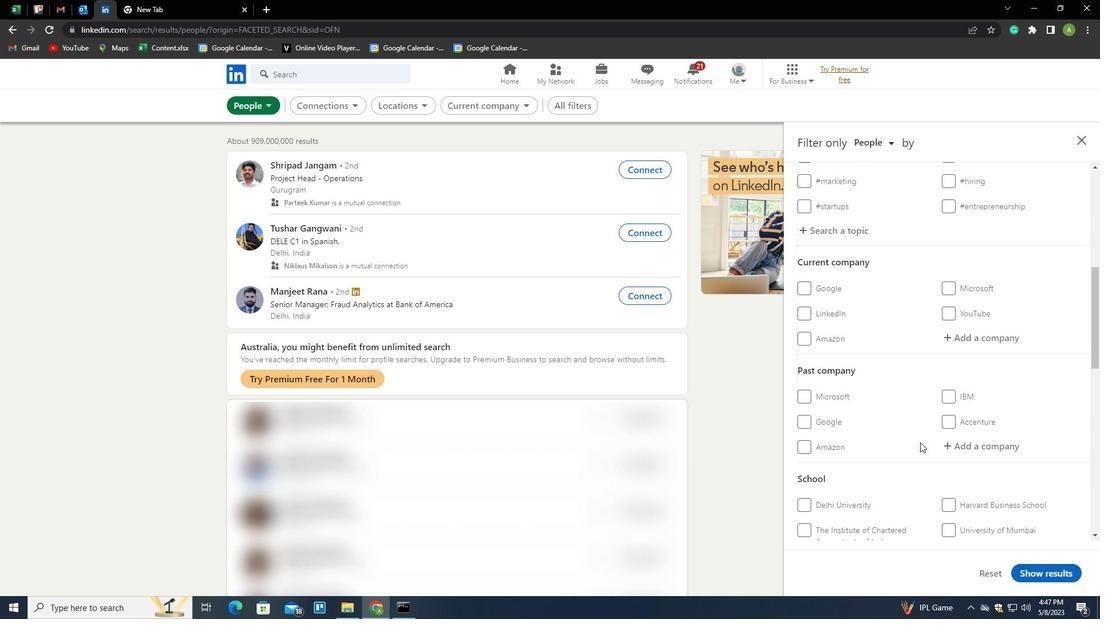 
Action: Mouse moved to (922, 441)
Screenshot: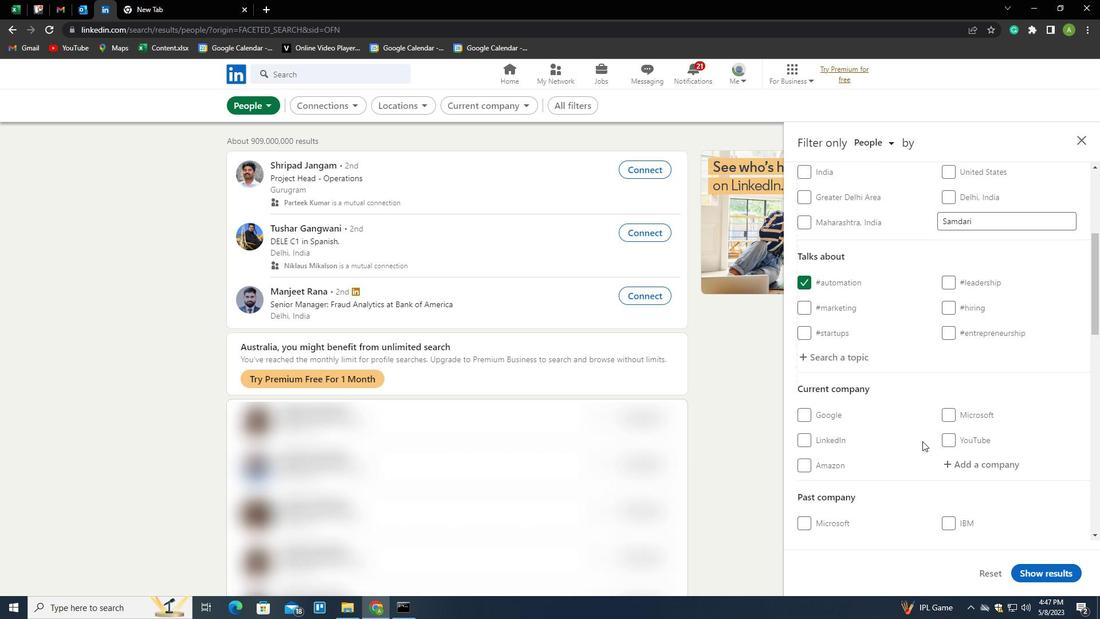
Action: Mouse scrolled (922, 440) with delta (0, 0)
Screenshot: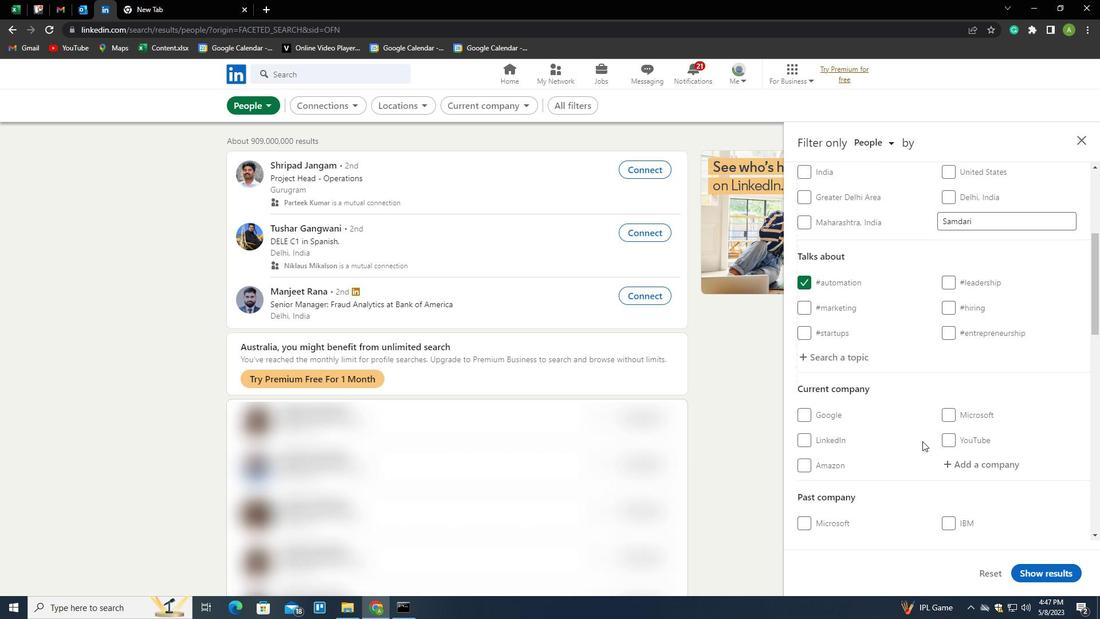 
Action: Mouse moved to (988, 411)
Screenshot: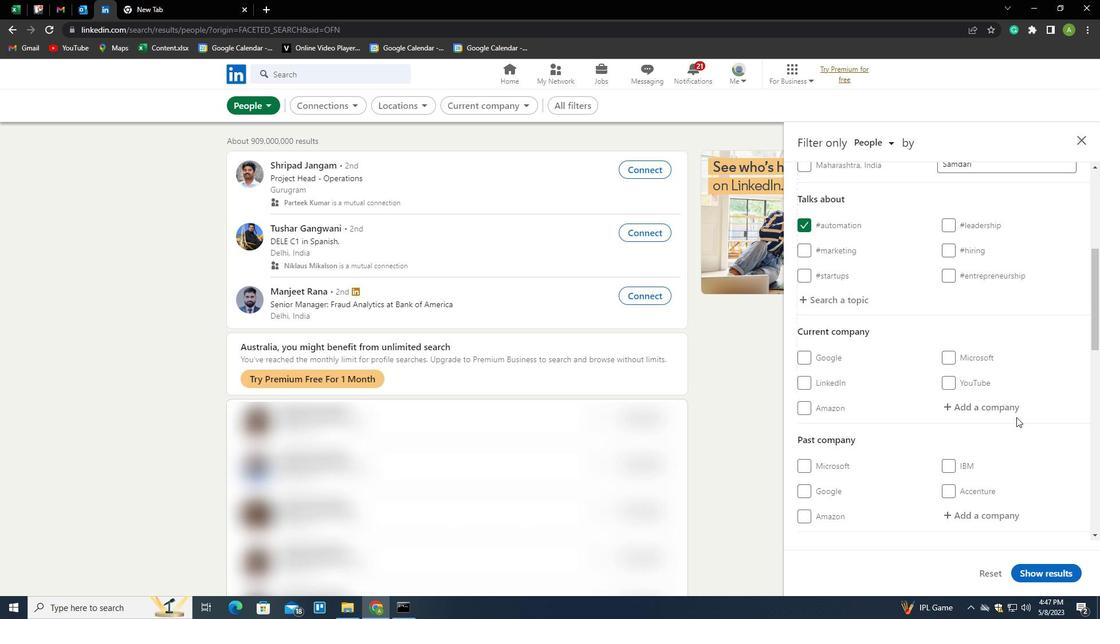 
Action: Mouse pressed left at (988, 411)
Screenshot: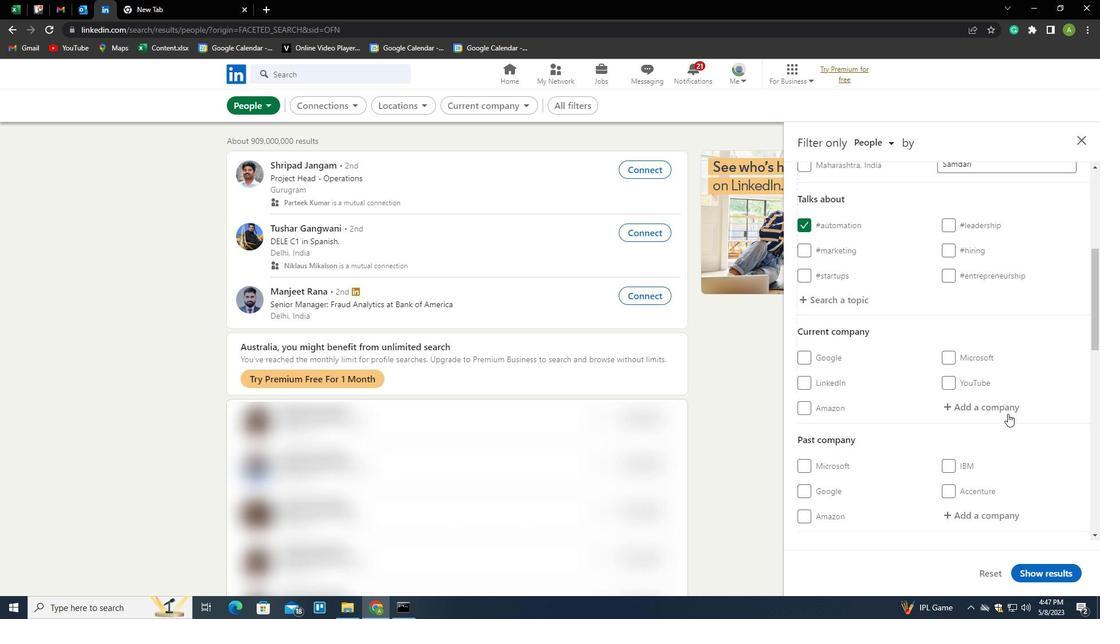 
Action: Mouse moved to (988, 411)
Screenshot: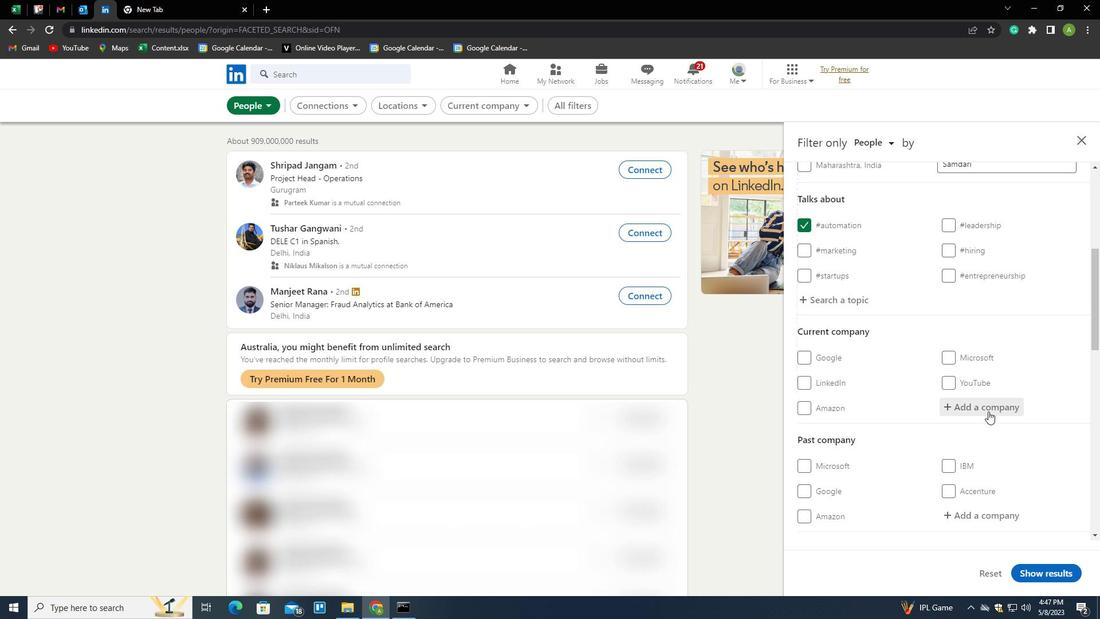 
Action: Key pressed <Key.shift>T<Key.backspace><Key.shift>ROYAL<Key.space><Key.shift>HASKONING<Key.shift>DHV<Key.down><Key.enter>
Screenshot: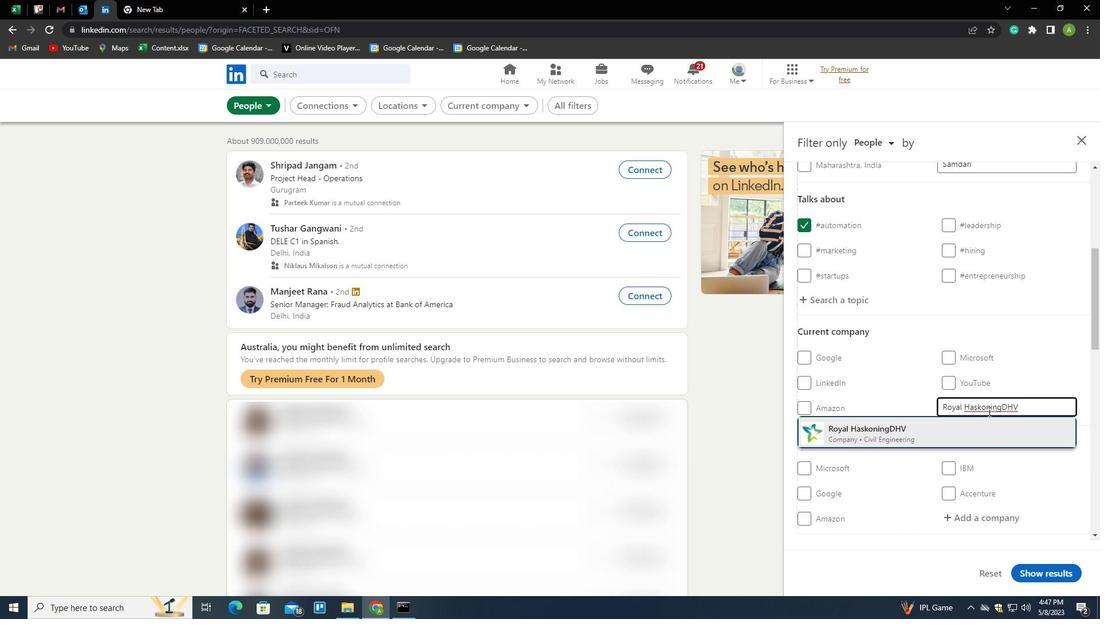 
Action: Mouse scrolled (988, 411) with delta (0, 0)
Screenshot: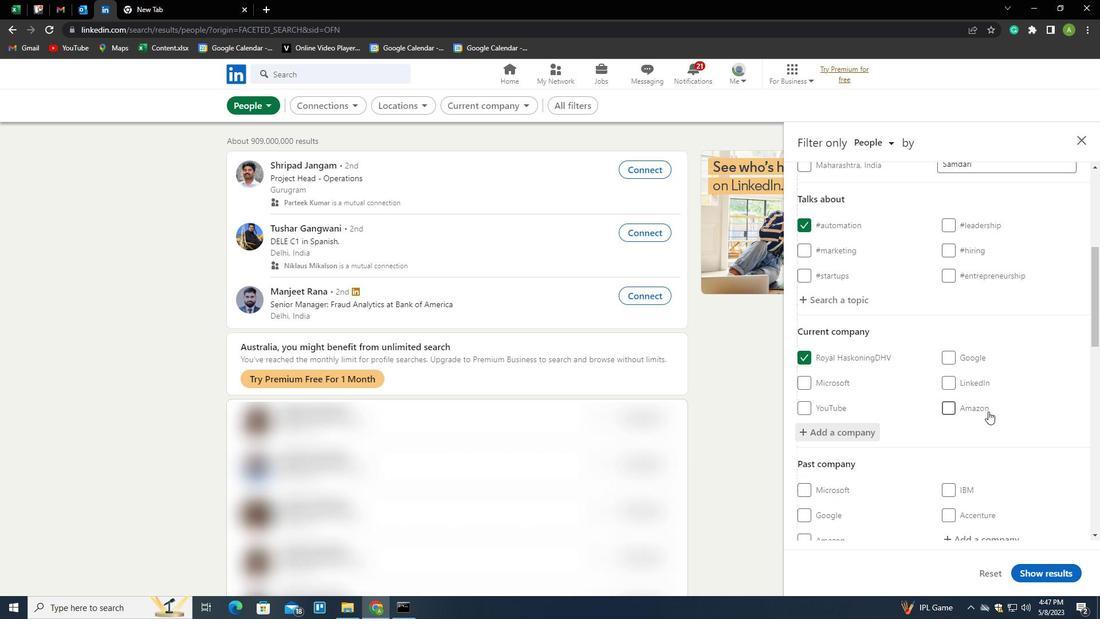 
Action: Mouse scrolled (988, 411) with delta (0, 0)
Screenshot: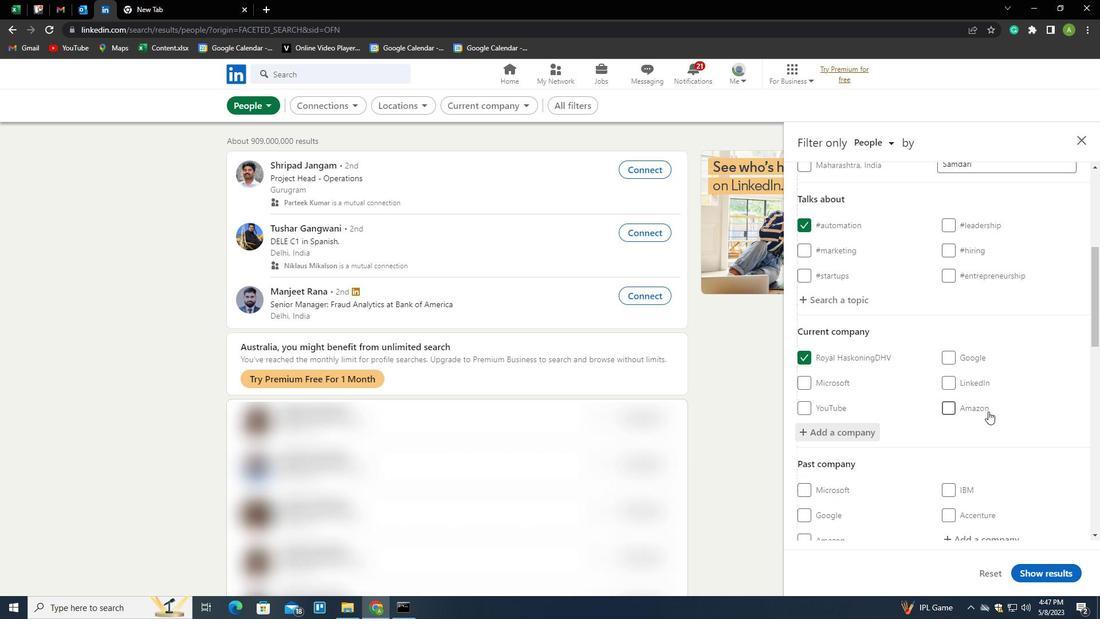 
Action: Mouse scrolled (988, 411) with delta (0, 0)
Screenshot: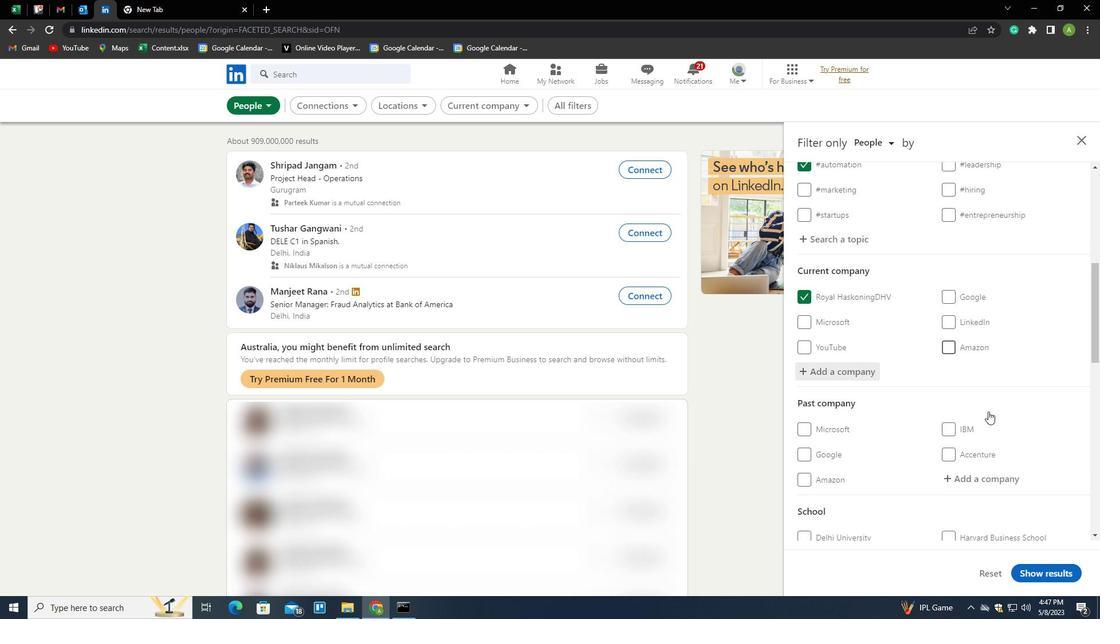 
Action: Mouse scrolled (988, 411) with delta (0, 0)
Screenshot: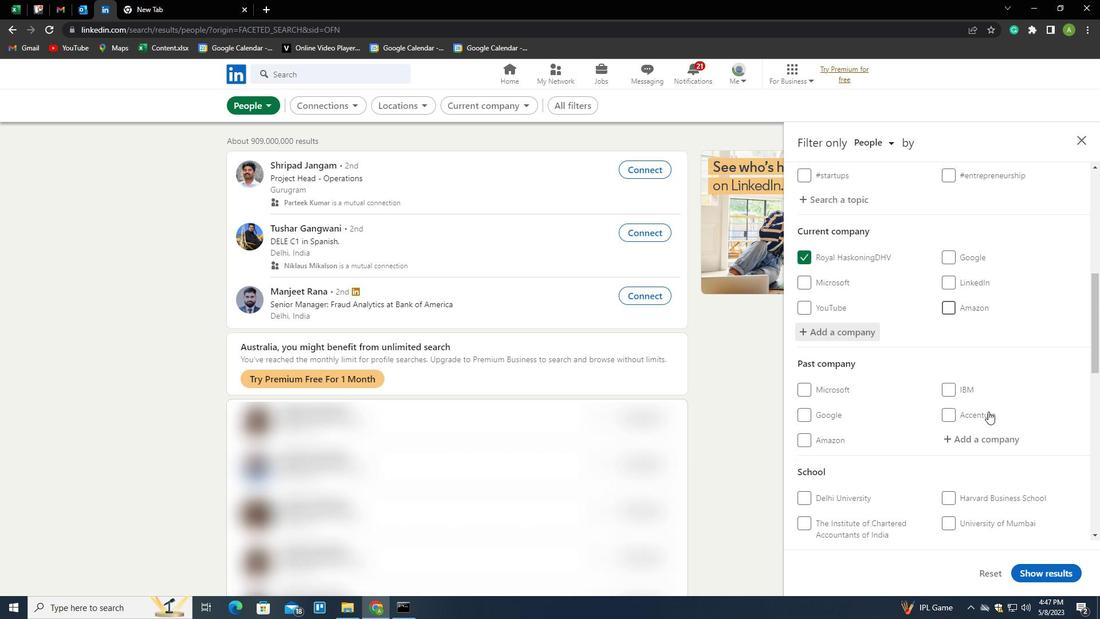 
Action: Mouse moved to (988, 419)
Screenshot: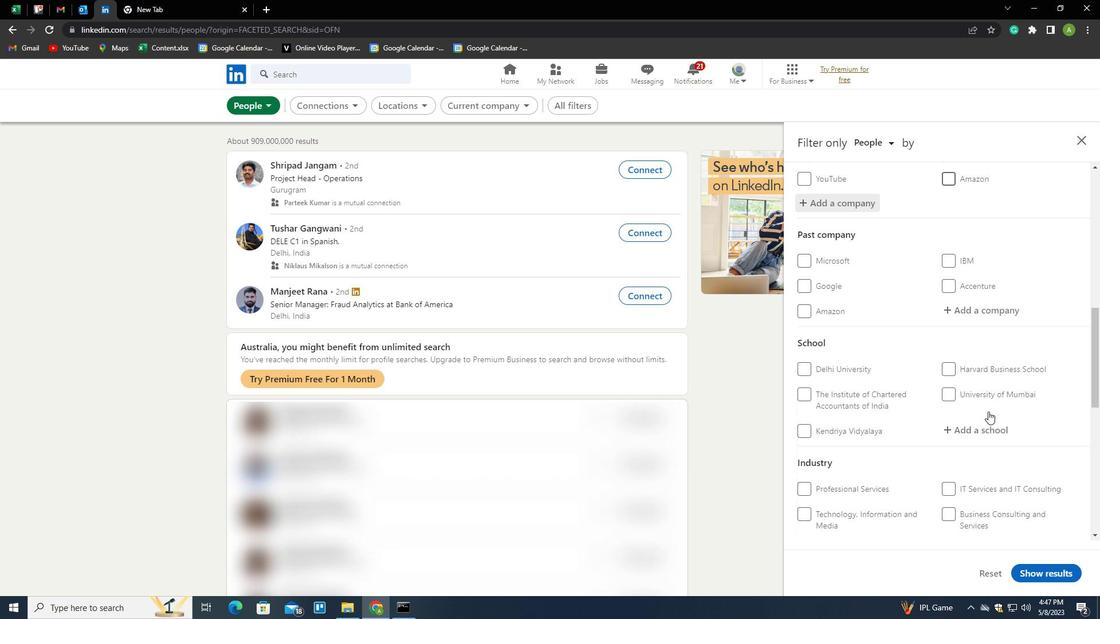 
Action: Mouse pressed left at (988, 419)
Screenshot: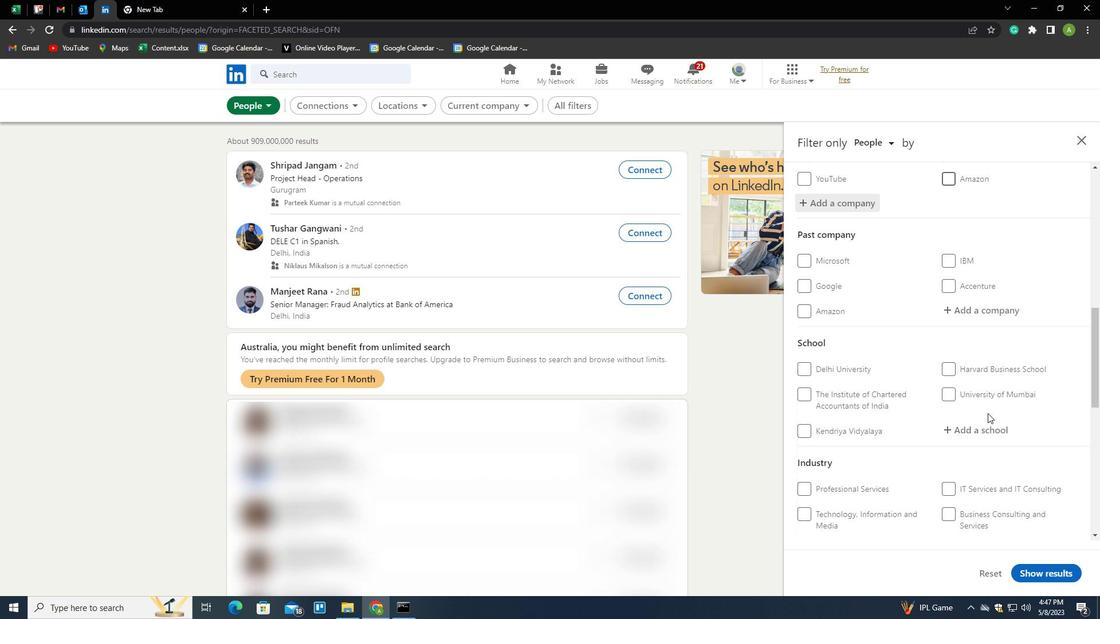 
Action: Mouse moved to (989, 428)
Screenshot: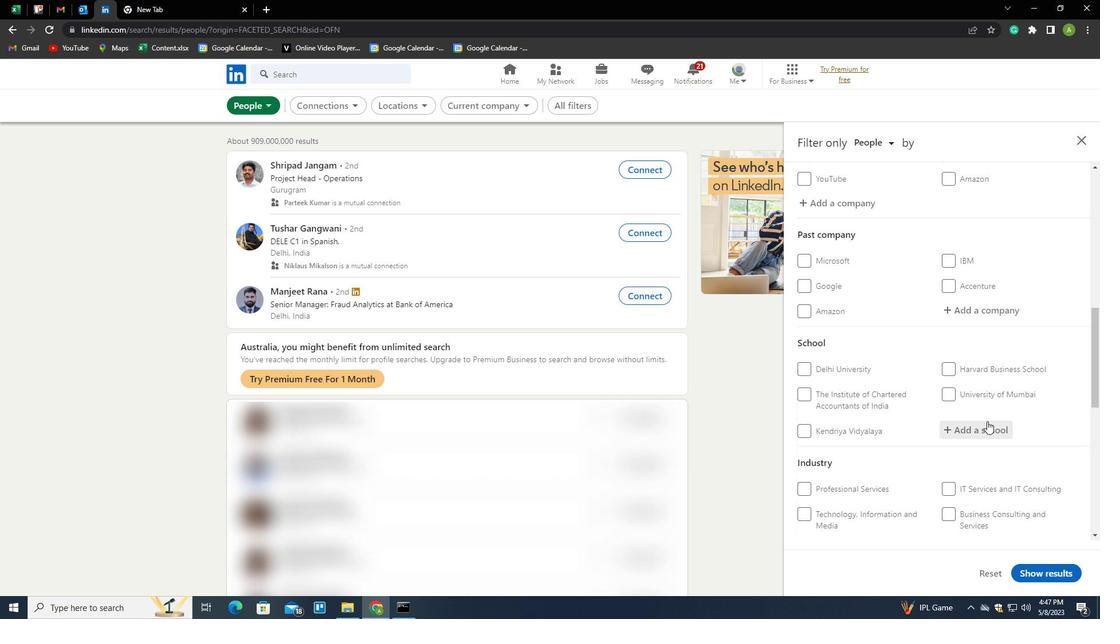 
Action: Mouse pressed left at (989, 428)
Screenshot: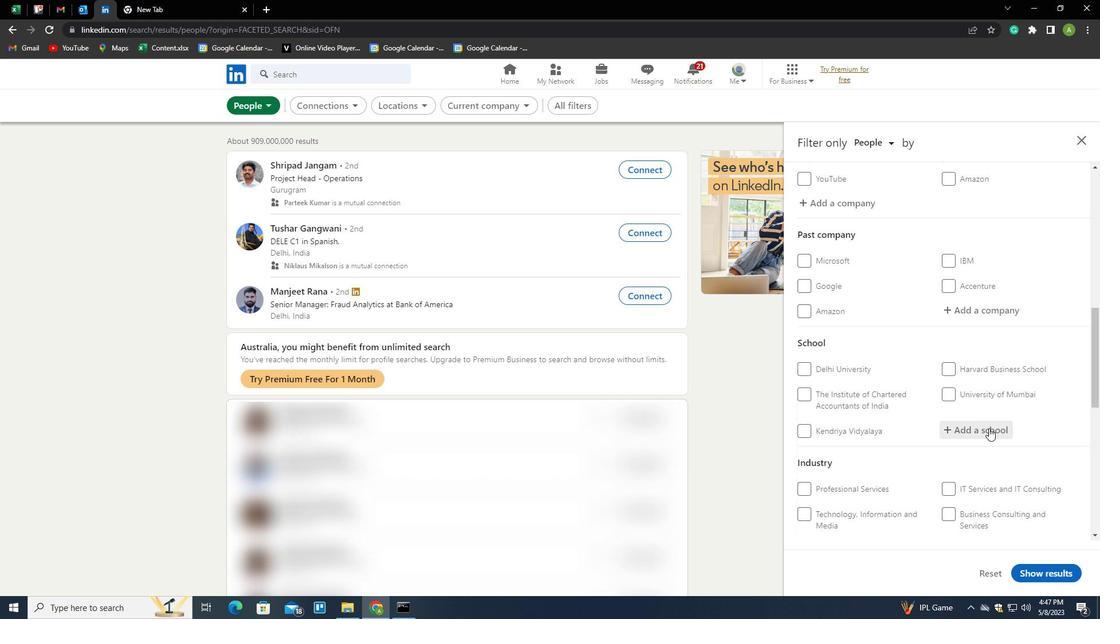 
Action: Key pressed <Key.shift>PSG<Key.space>COLL<Key.backspace><Key.backspace><Key.backspace>OLLEGE<Key.space>OF<Key.space><Key.shift>TECHNOLOGY<Key.down><Key.enter>
Screenshot: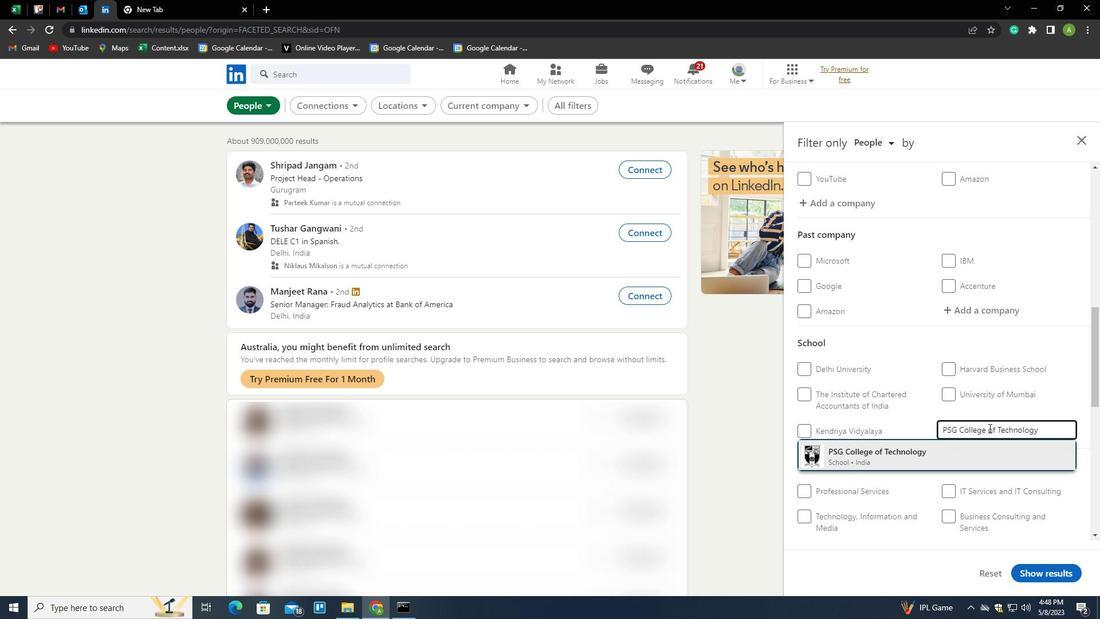 
Action: Mouse scrolled (989, 427) with delta (0, 0)
Screenshot: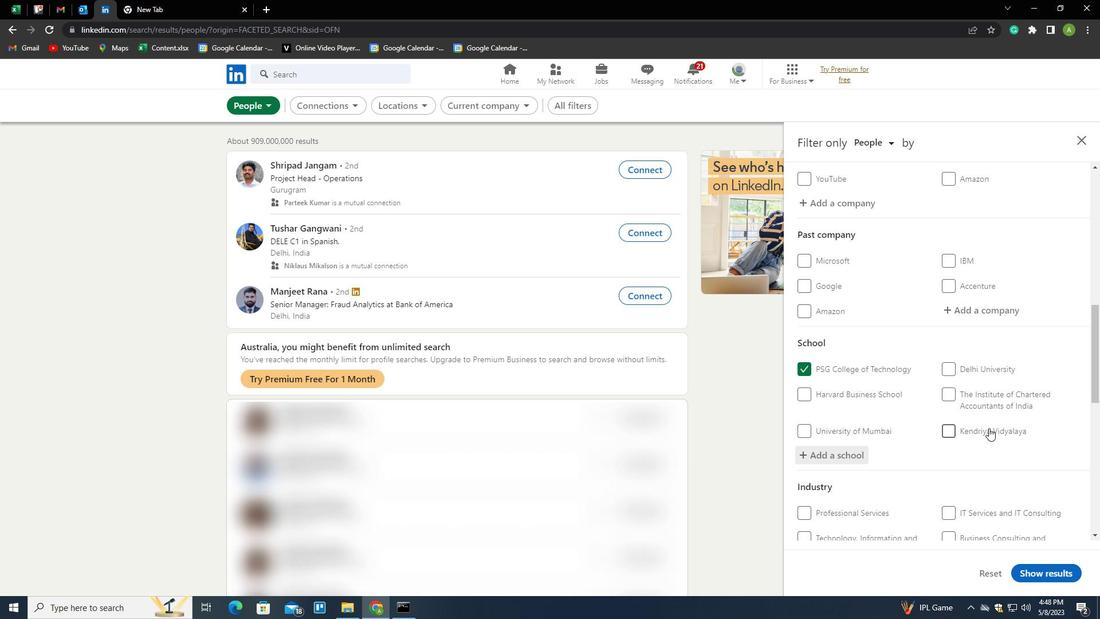
Action: Mouse scrolled (989, 427) with delta (0, 0)
Screenshot: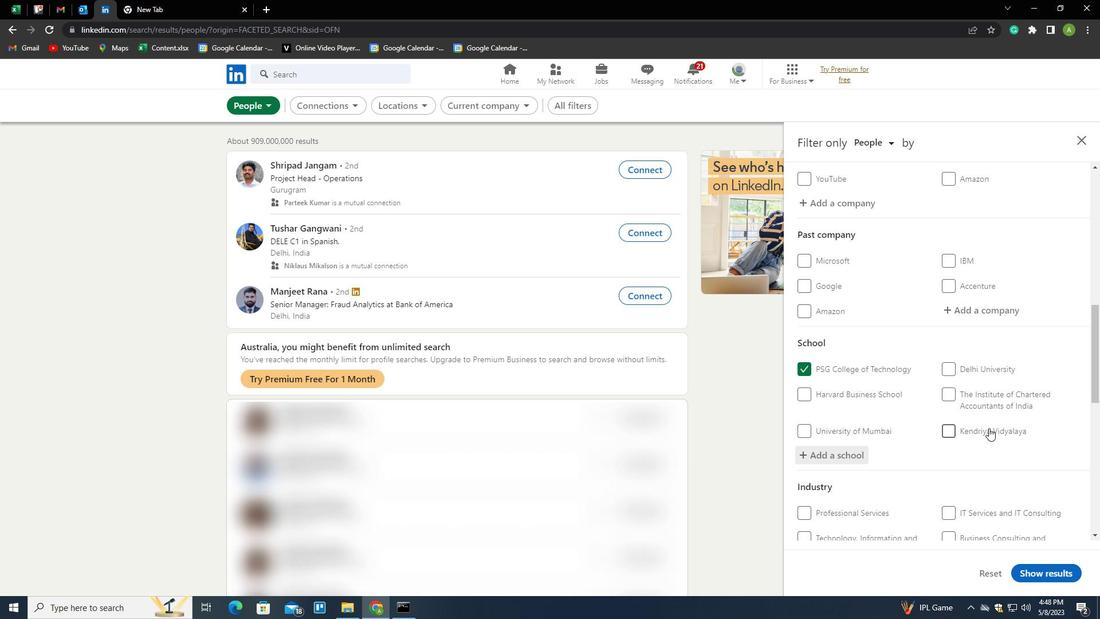 
Action: Mouse scrolled (989, 427) with delta (0, 0)
Screenshot: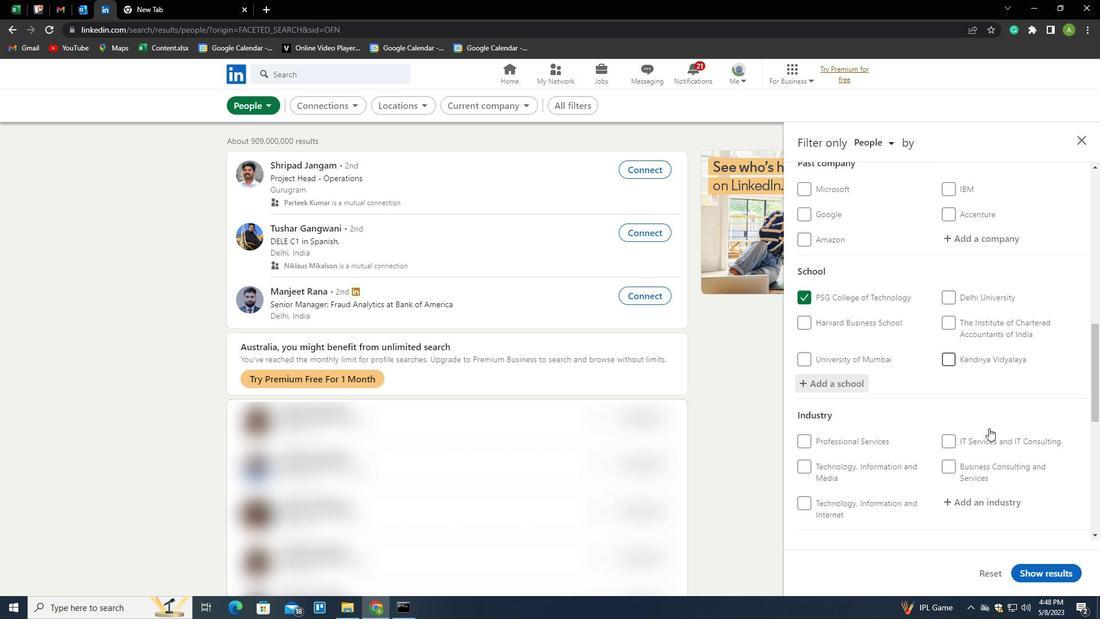
Action: Mouse scrolled (989, 427) with delta (0, 0)
Screenshot: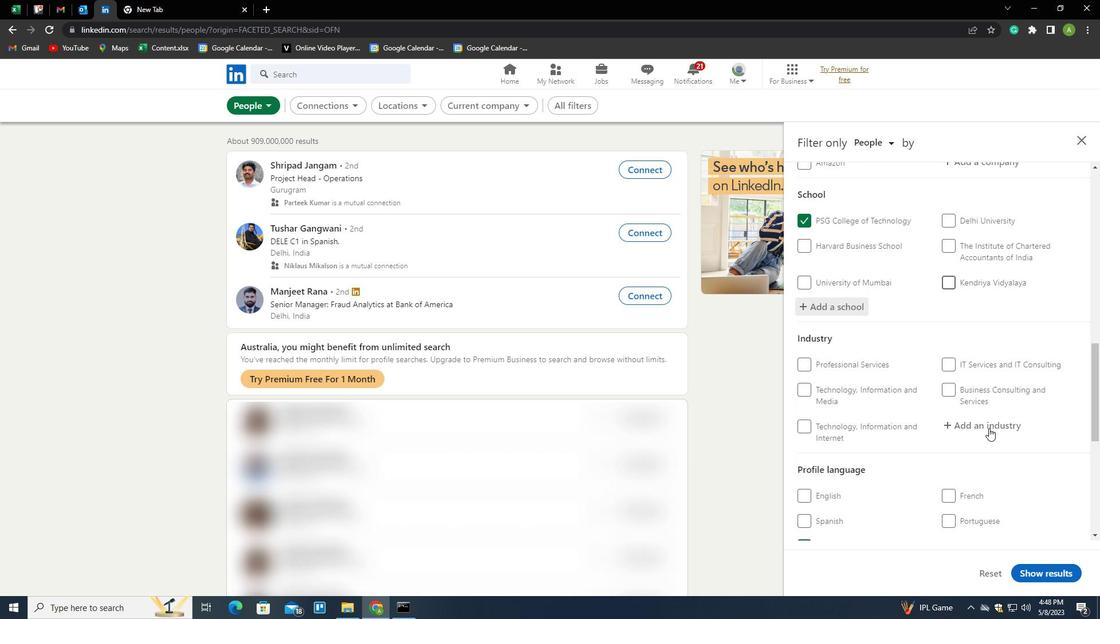 
Action: Mouse moved to (977, 343)
Screenshot: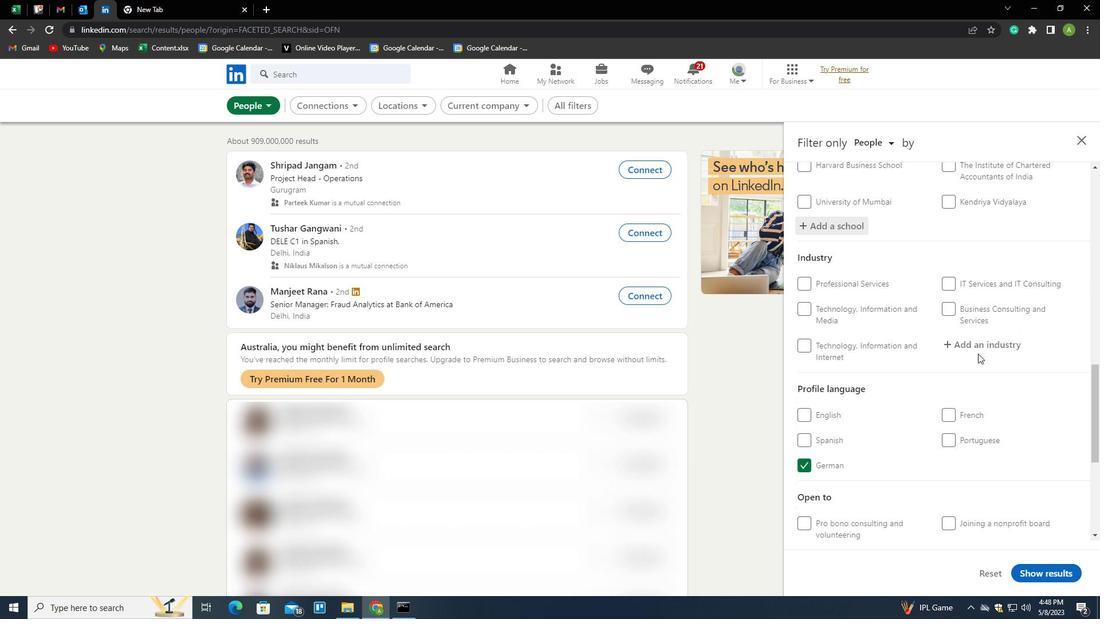 
Action: Mouse pressed left at (977, 343)
Screenshot: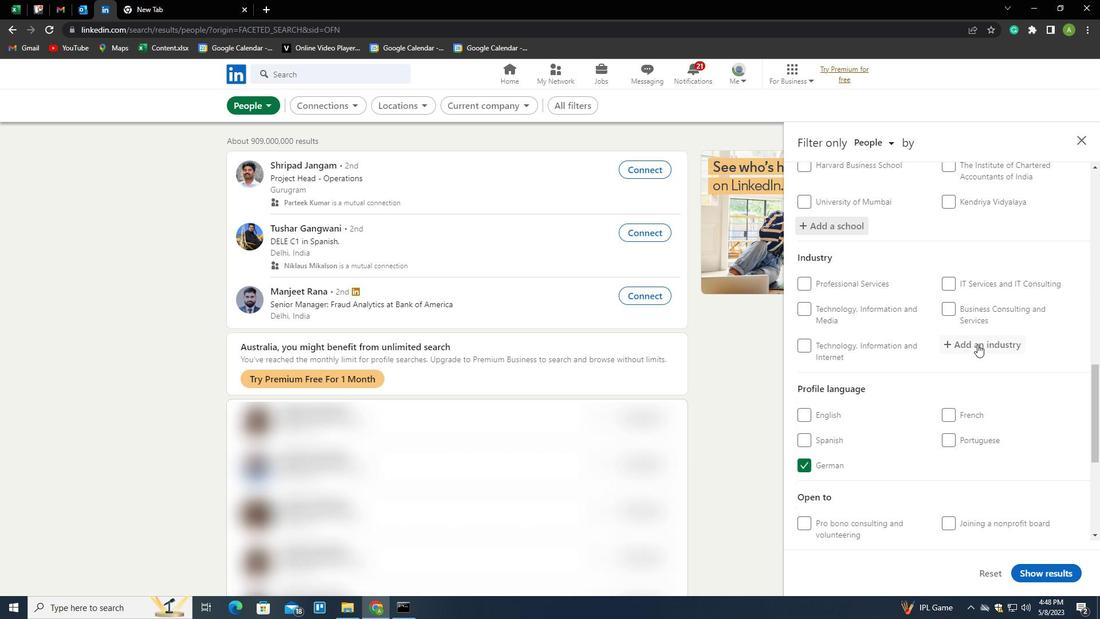 
Action: Mouse moved to (977, 343)
Screenshot: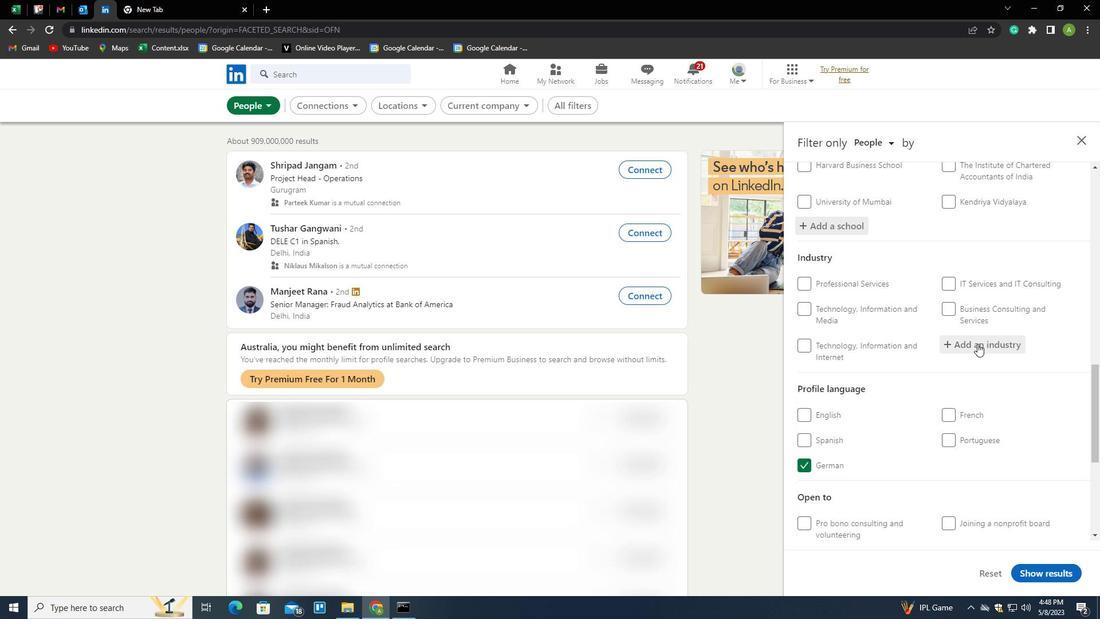 
Action: Key pressed <Key.shift>MAGNETICA<Key.backspace><Key.space>AND<Key.space><Key.shift><Key.shift><Key.shift><Key.shift><Key.shift><Key.shift><Key.shift><Key.shift><Key.shift><Key.shift><Key.shift><Key.shift><Key.shift><Key.shift><Key.shift><Key.shift><Key.shift><Key.shift><Key.shift><Key.shift><Key.shift><Key.shift><Key.shift>OPTICAL<Key.space><Key.shift>MEDIA<Key.space><Key.shift>MAN<Key.backspace><Key.backspace><Key.backspace><Key.shift>MANUFACTURING<Key.down><Key.enter>
Screenshot: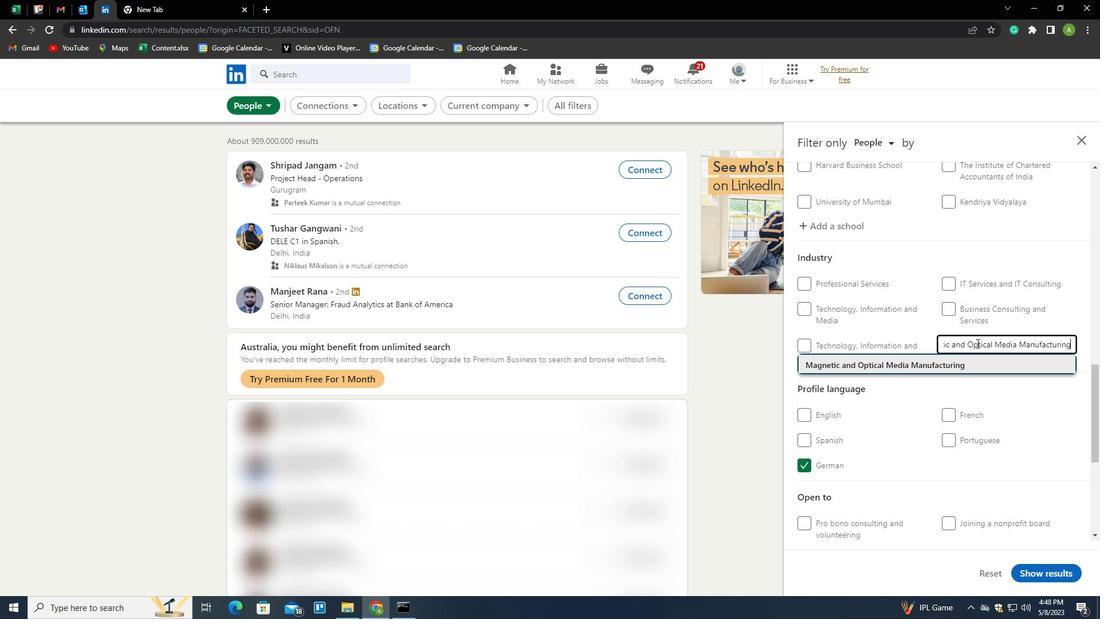 
Action: Mouse scrolled (977, 342) with delta (0, 0)
Screenshot: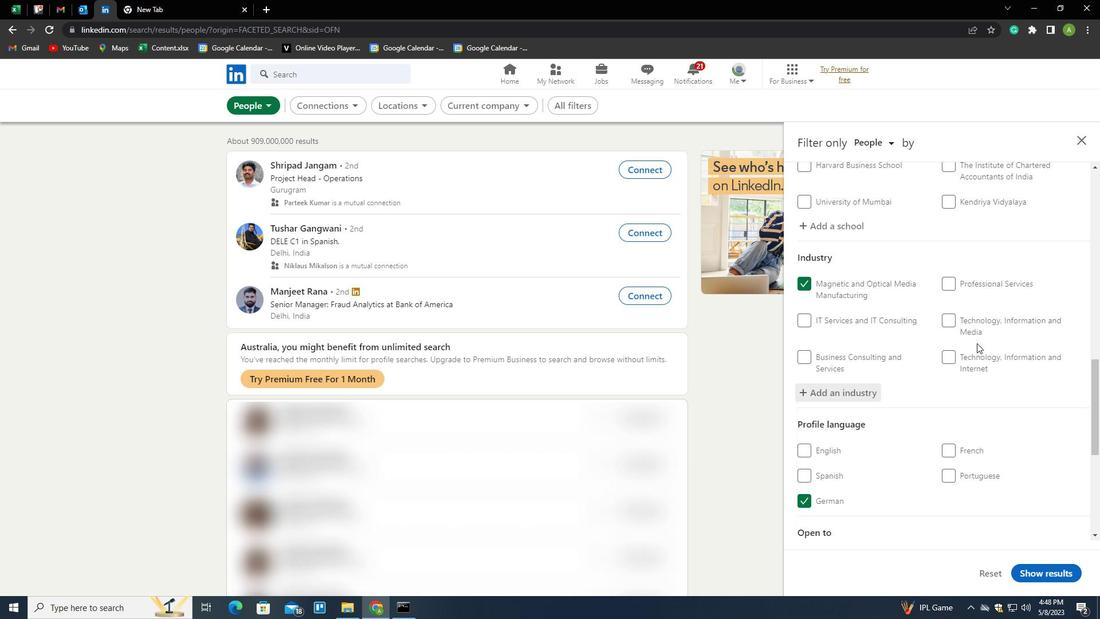 
Action: Mouse scrolled (977, 342) with delta (0, 0)
Screenshot: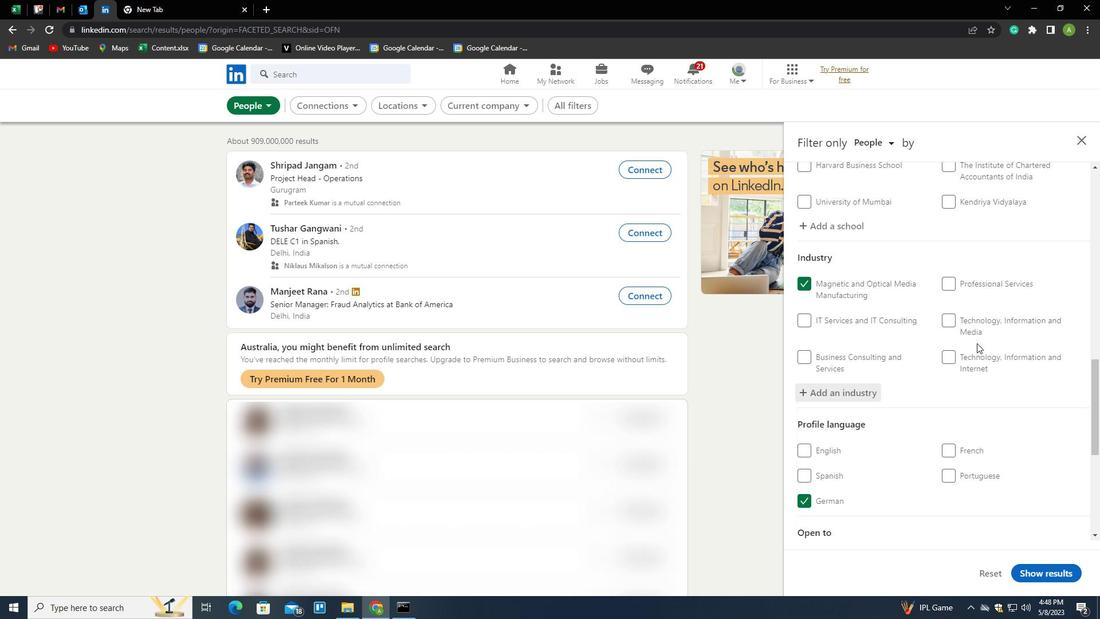 
Action: Mouse scrolled (977, 342) with delta (0, 0)
Screenshot: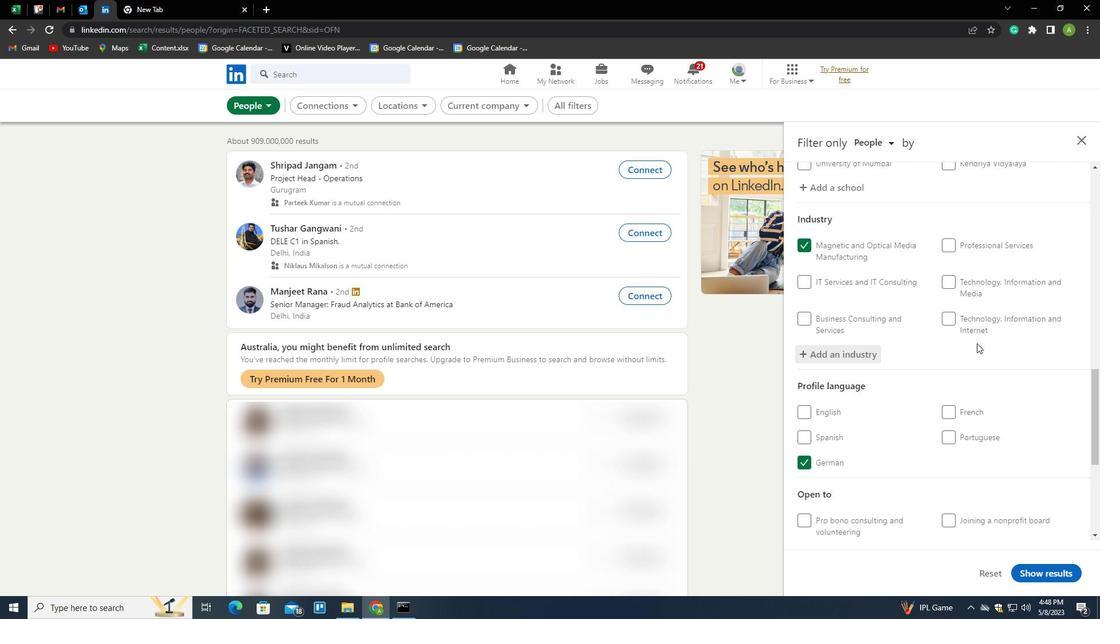 
Action: Mouse scrolled (977, 342) with delta (0, 0)
Screenshot: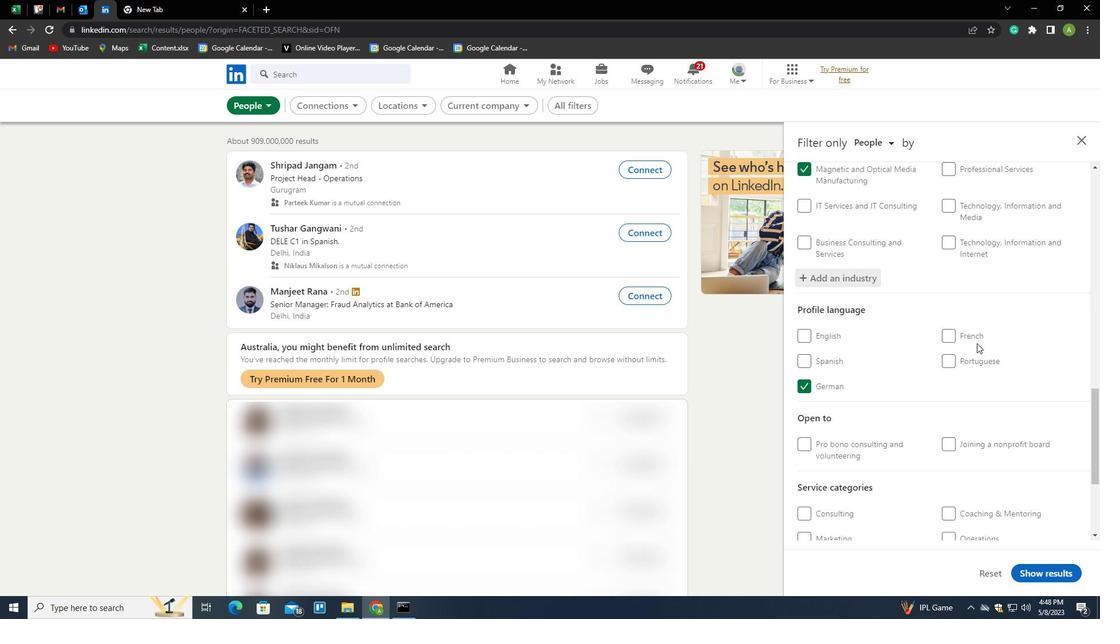 
Action: Mouse scrolled (977, 342) with delta (0, 0)
Screenshot: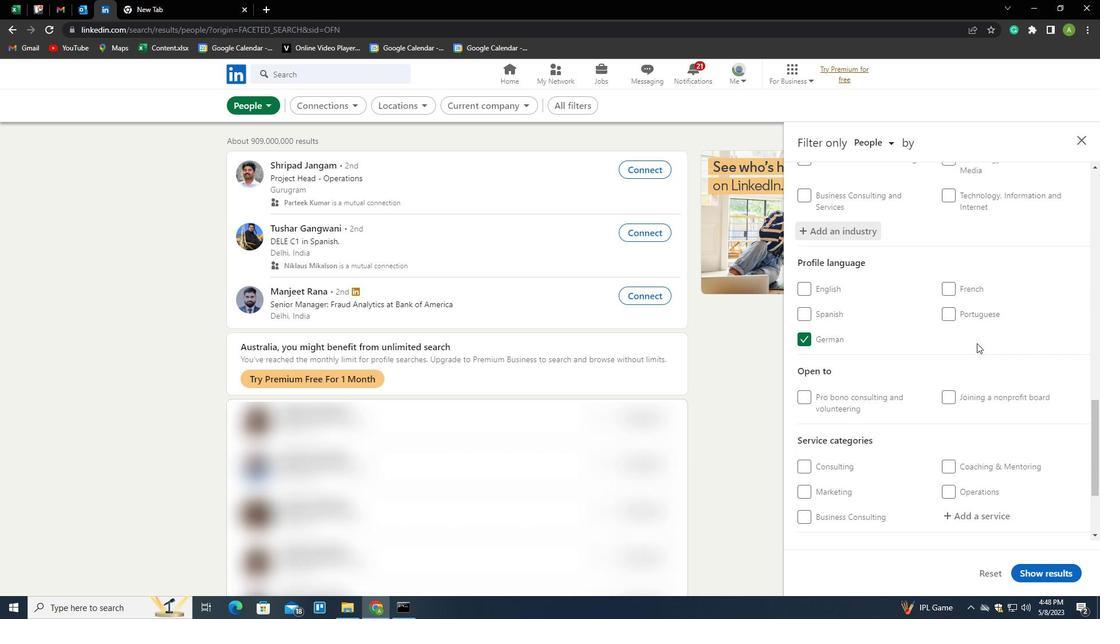 
Action: Mouse scrolled (977, 342) with delta (0, 0)
Screenshot: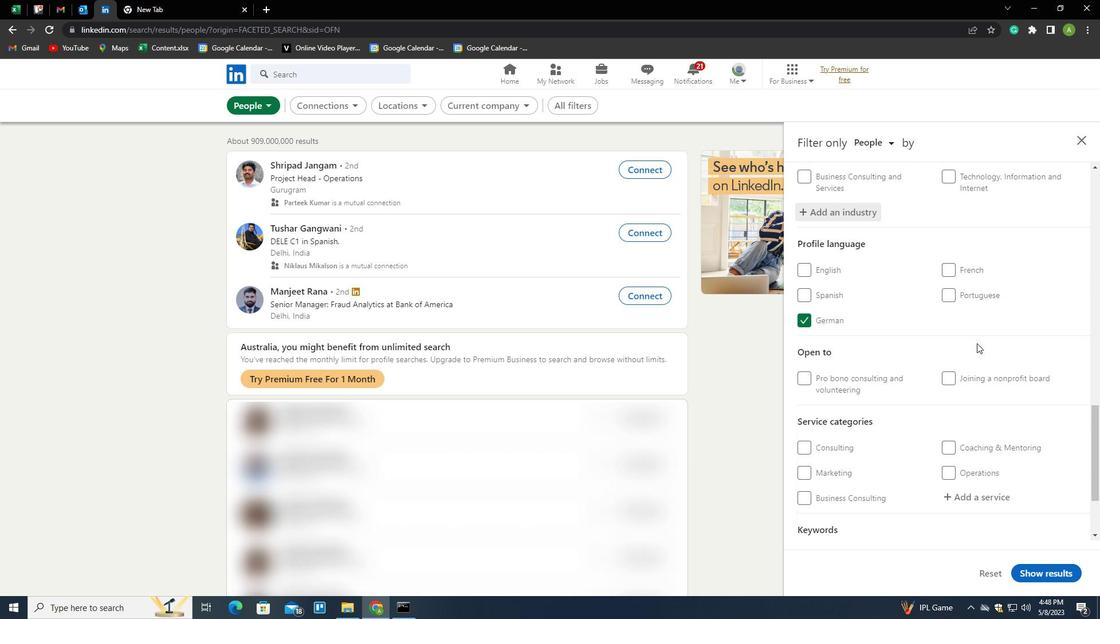 
Action: Mouse moved to (981, 378)
Screenshot: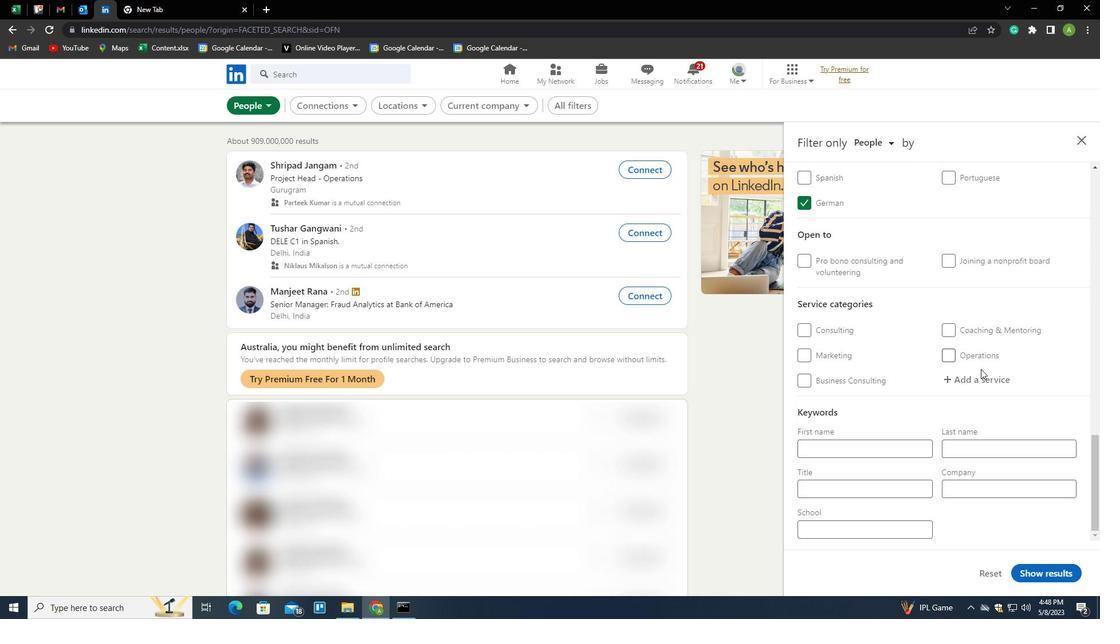 
Action: Mouse pressed left at (981, 378)
Screenshot: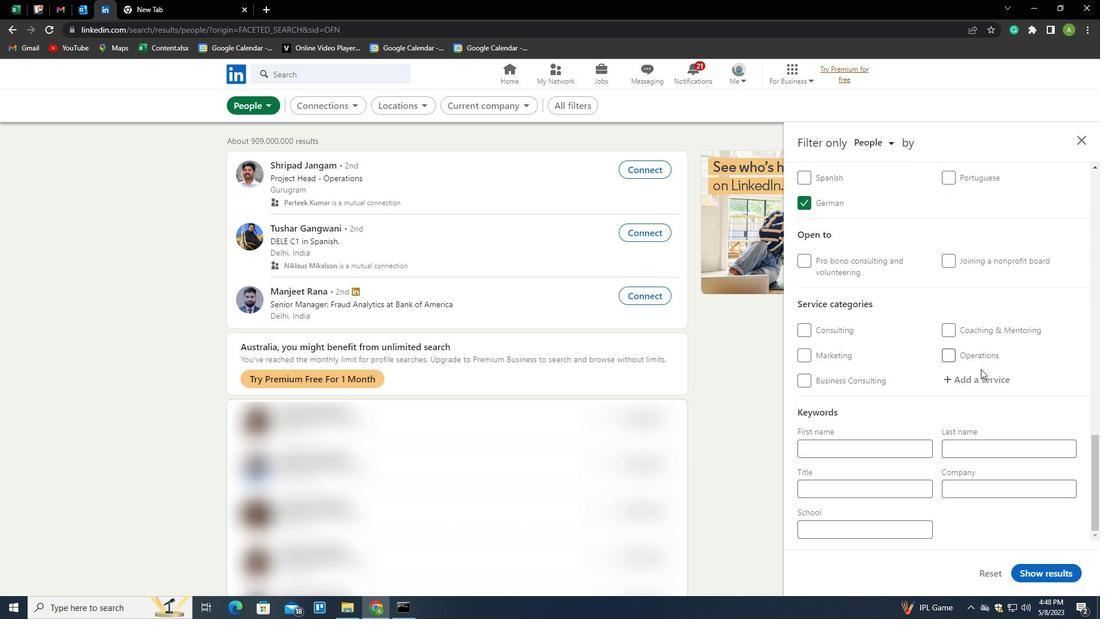 
Action: Key pressed <Key.shift><Key.shift><Key.shift><Key.shift>FINANCIAL<Key.space><Key.shift>ACCOUNTING<Key.down><Key.enter>
Screenshot: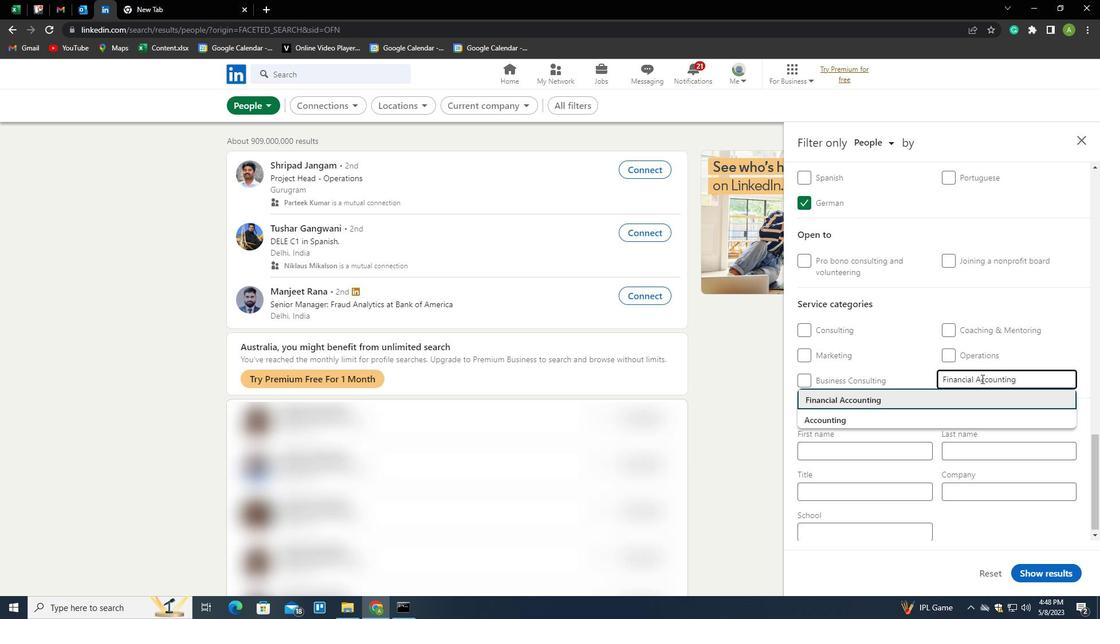 
Action: Mouse moved to (991, 373)
Screenshot: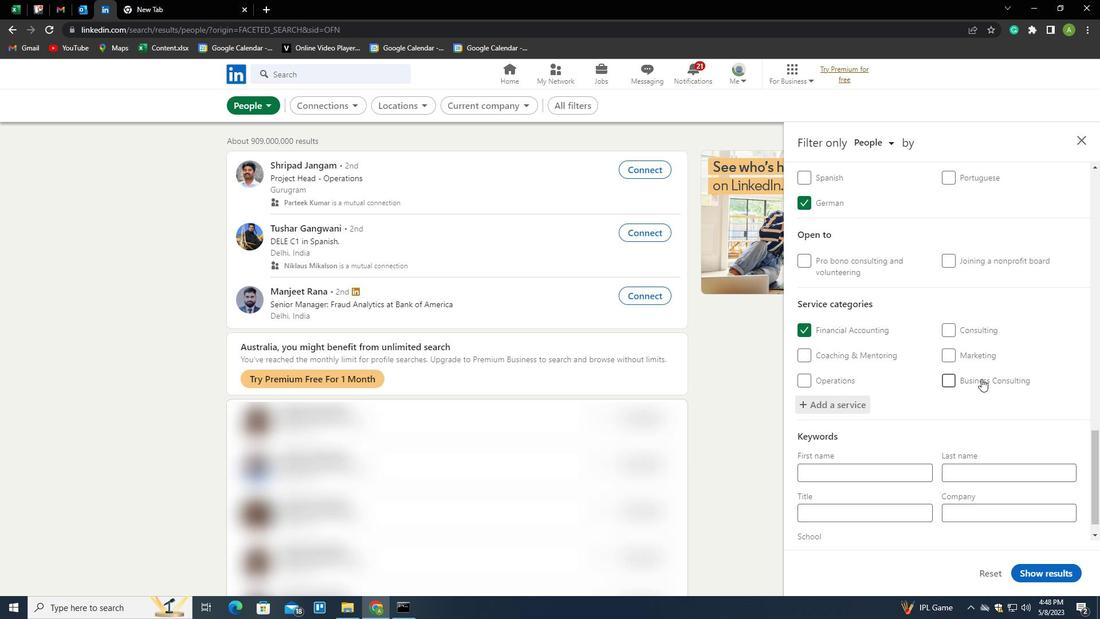 
Action: Mouse scrolled (991, 372) with delta (0, 0)
Screenshot: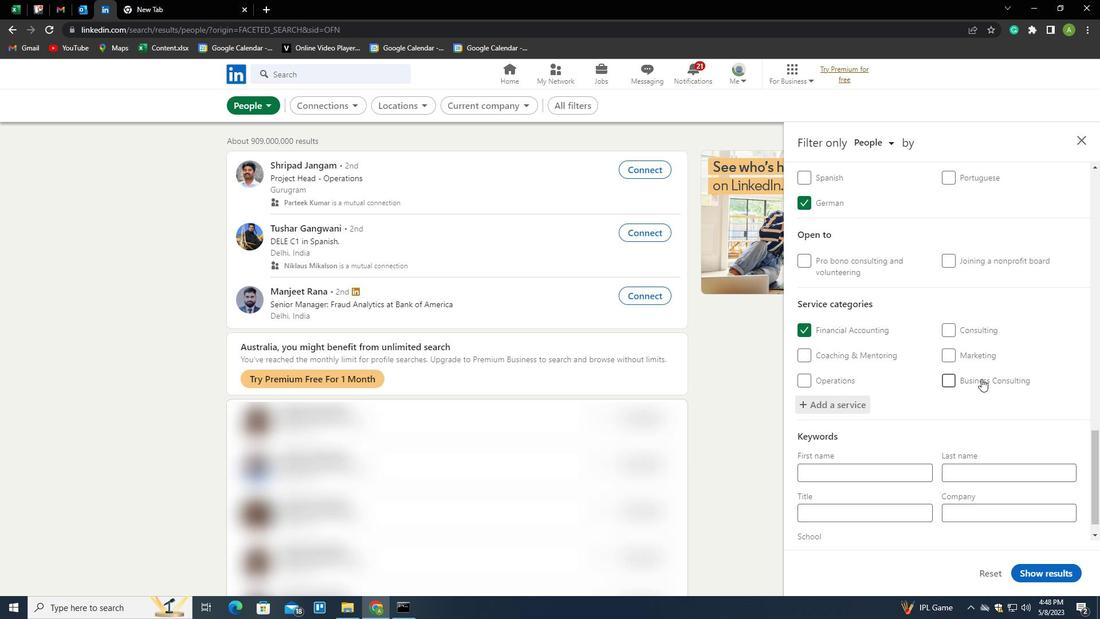
Action: Mouse moved to (992, 372)
Screenshot: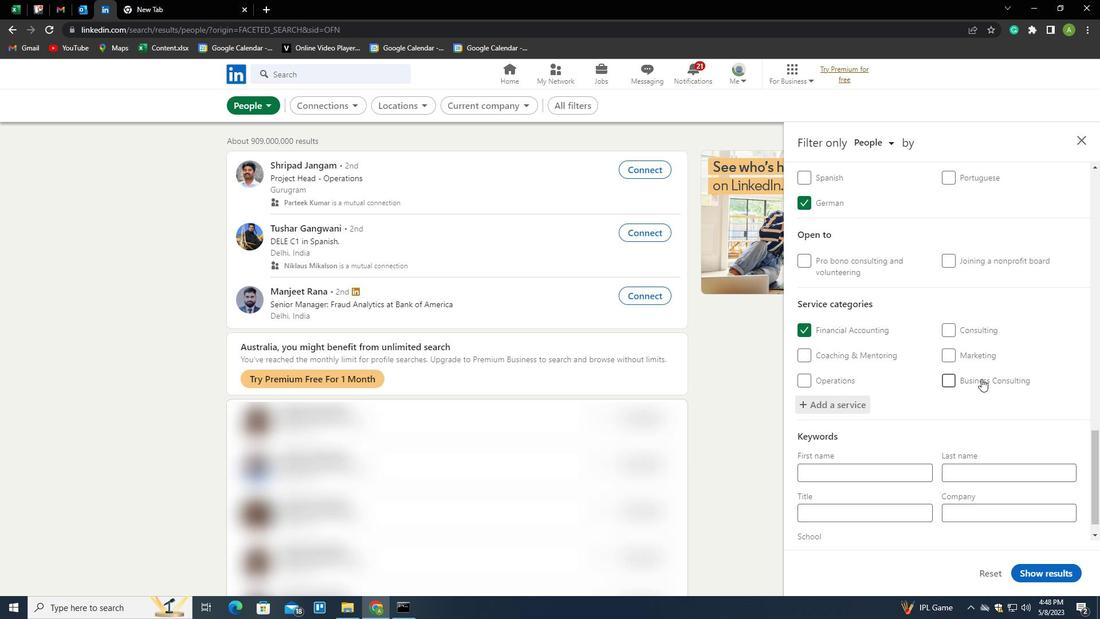 
Action: Mouse scrolled (992, 371) with delta (0, 0)
Screenshot: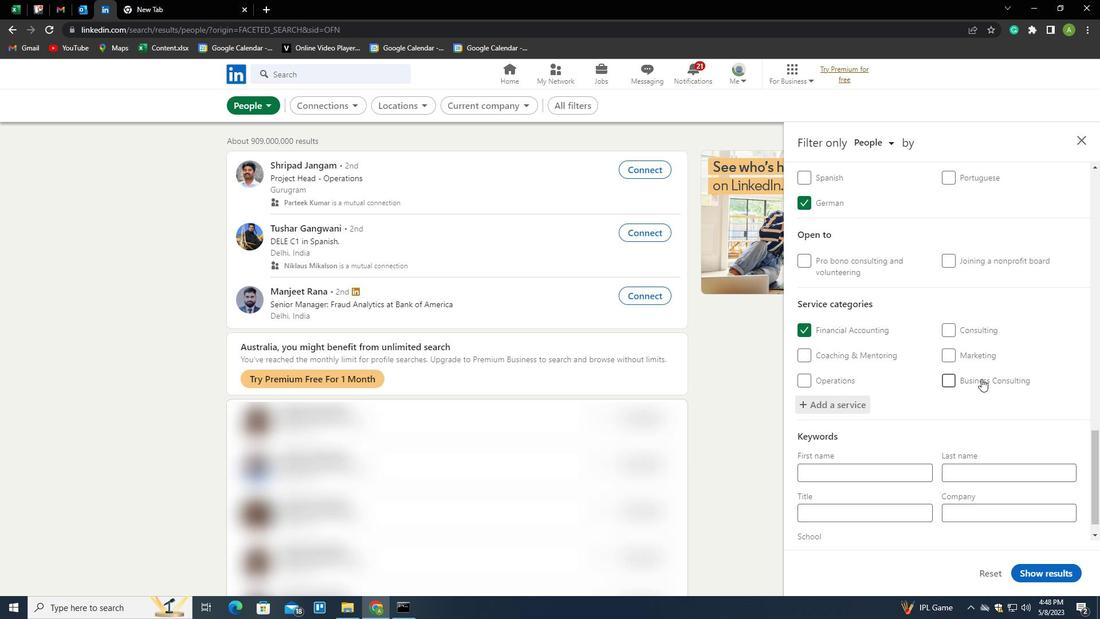 
Action: Mouse scrolled (992, 371) with delta (0, 0)
Screenshot: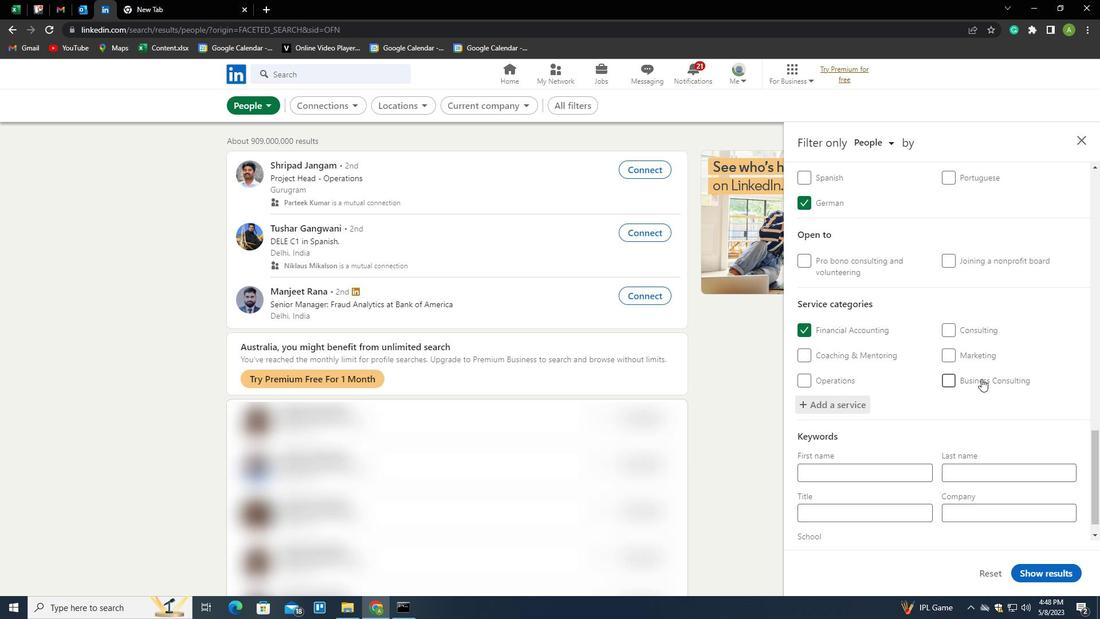 
Action: Mouse scrolled (992, 371) with delta (0, 0)
Screenshot: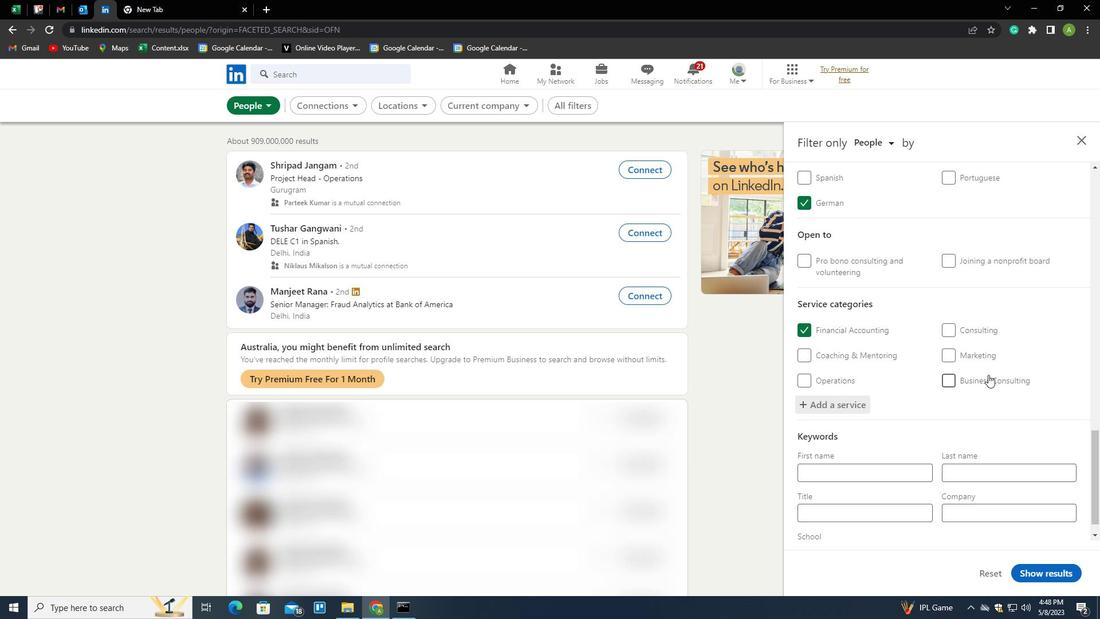 
Action: Mouse moved to (913, 493)
Screenshot: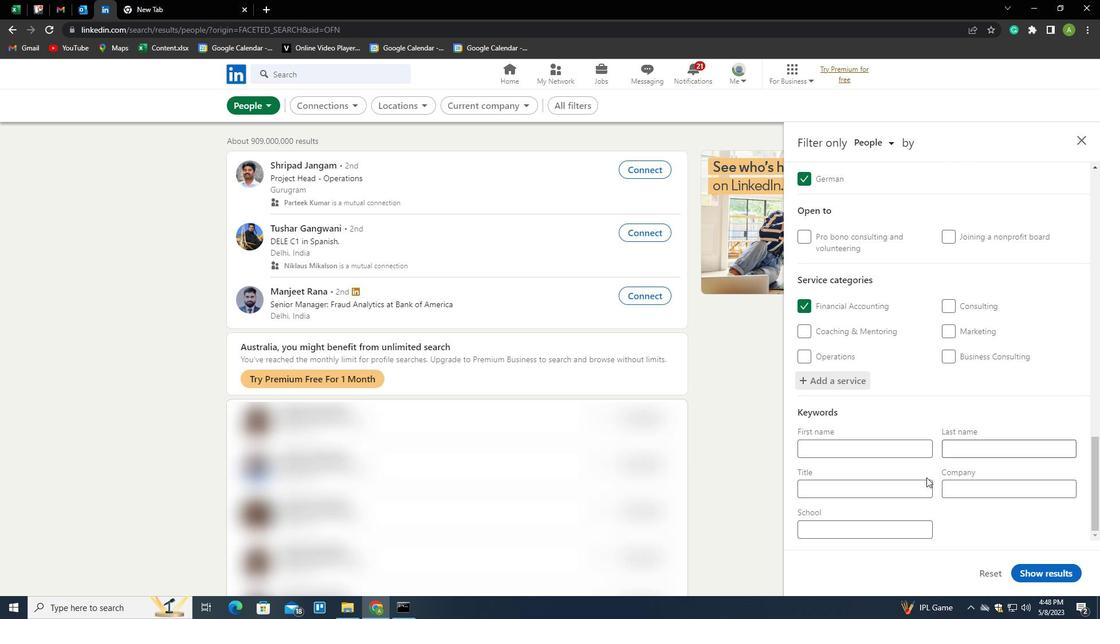 
Action: Mouse pressed left at (913, 493)
Screenshot: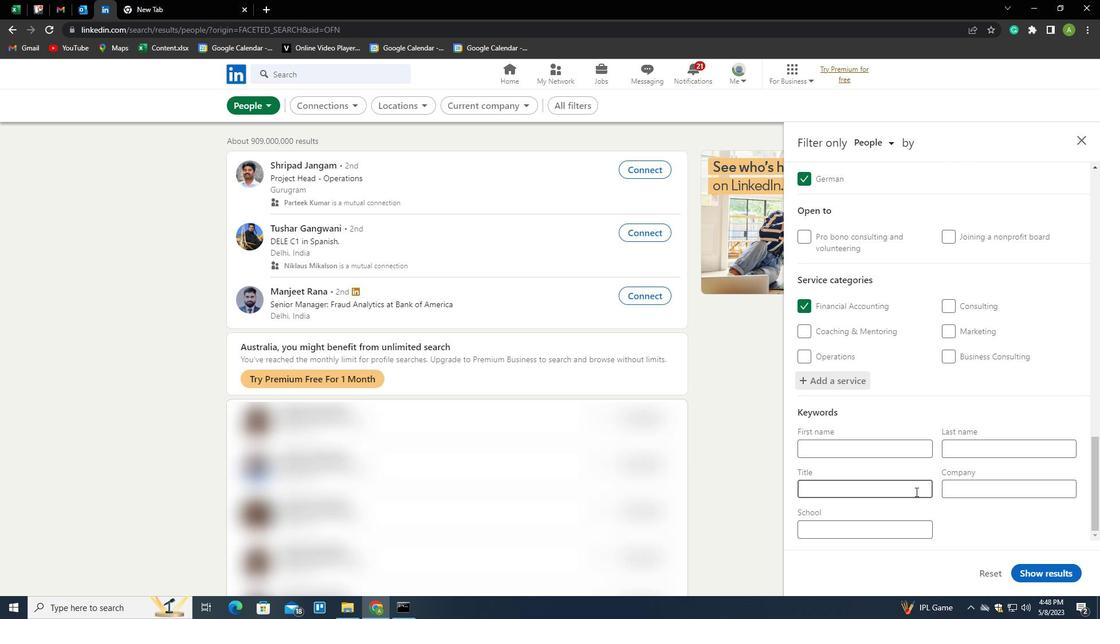 
Action: Key pressed <Key.shift>ENGINEERING<Key.space><Key.shift><Key.shift>TECHNICIAN
Screenshot: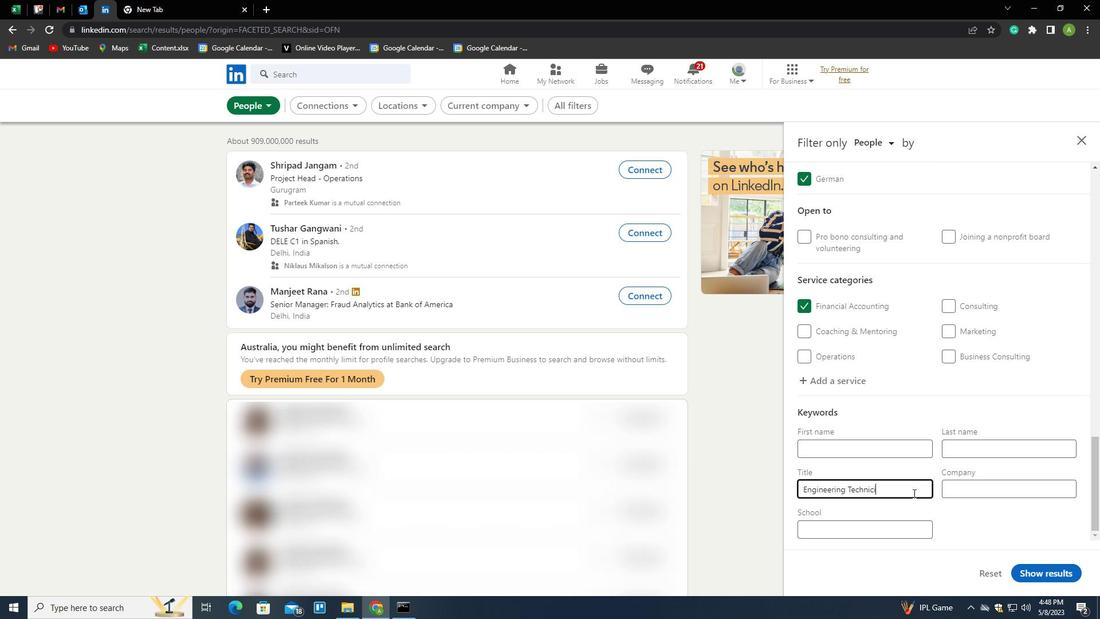 
Action: Mouse moved to (963, 510)
Screenshot: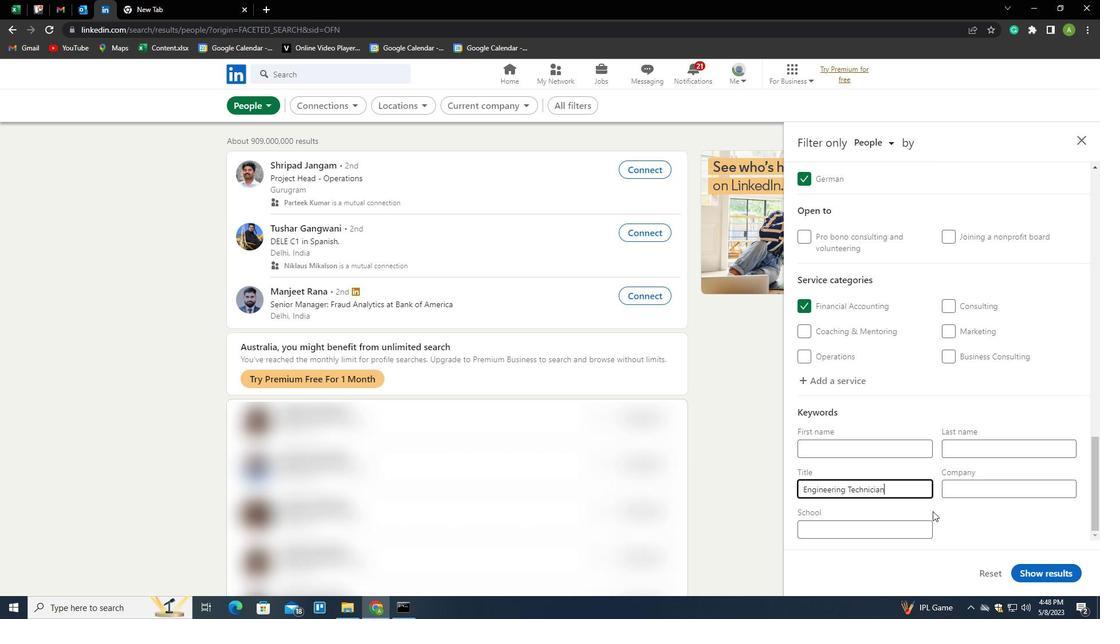 
Action: Mouse pressed left at (963, 510)
Screenshot: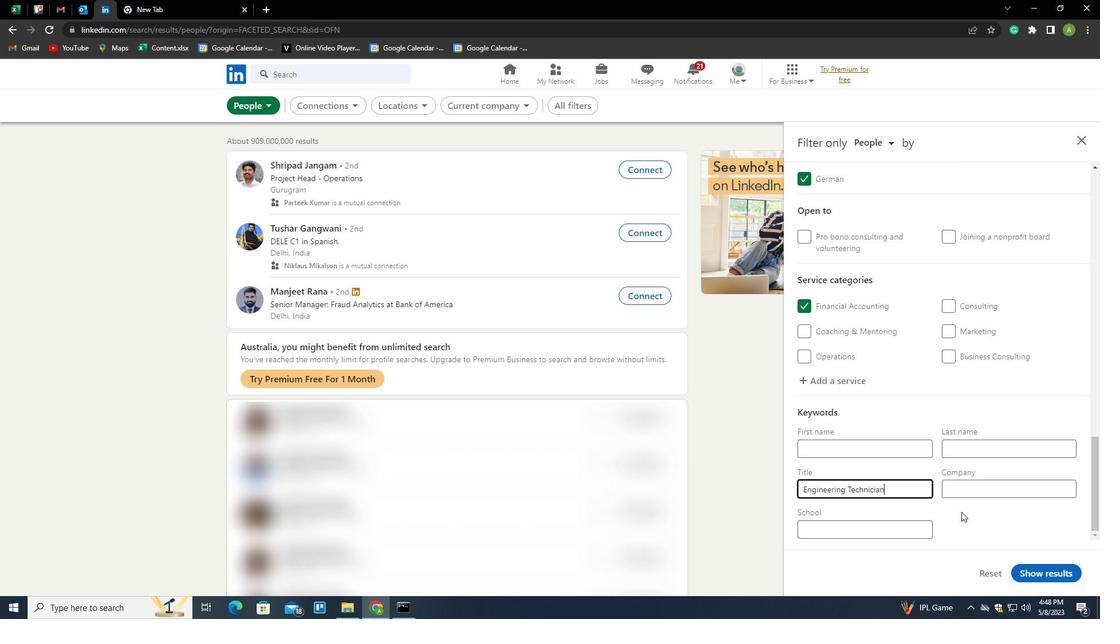 
Action: Mouse moved to (1036, 576)
Screenshot: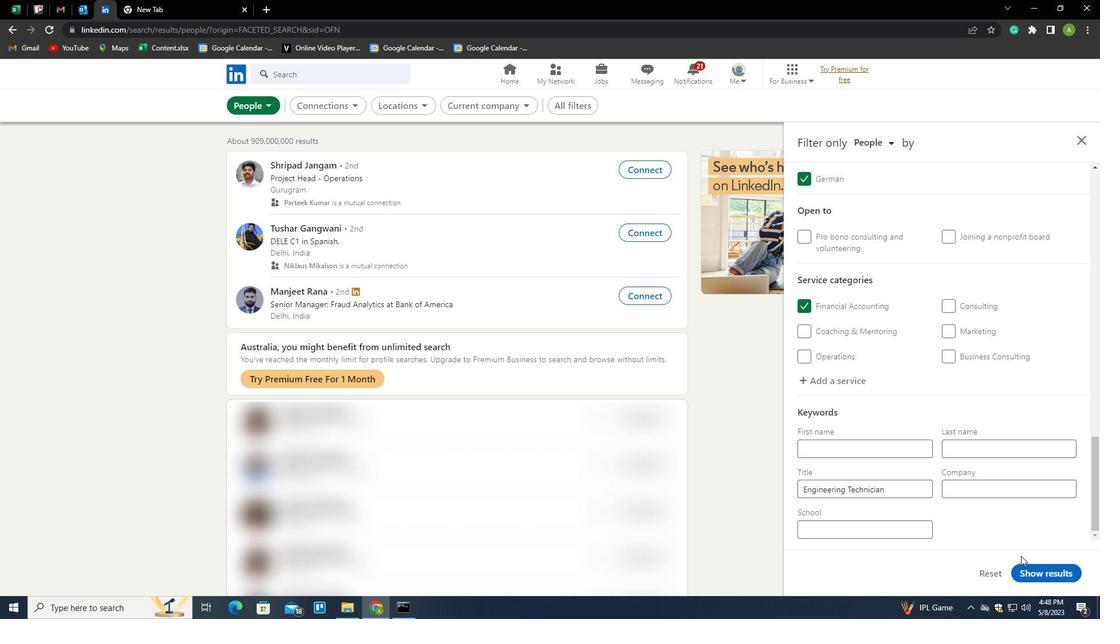 
Action: Mouse pressed left at (1036, 576)
Screenshot: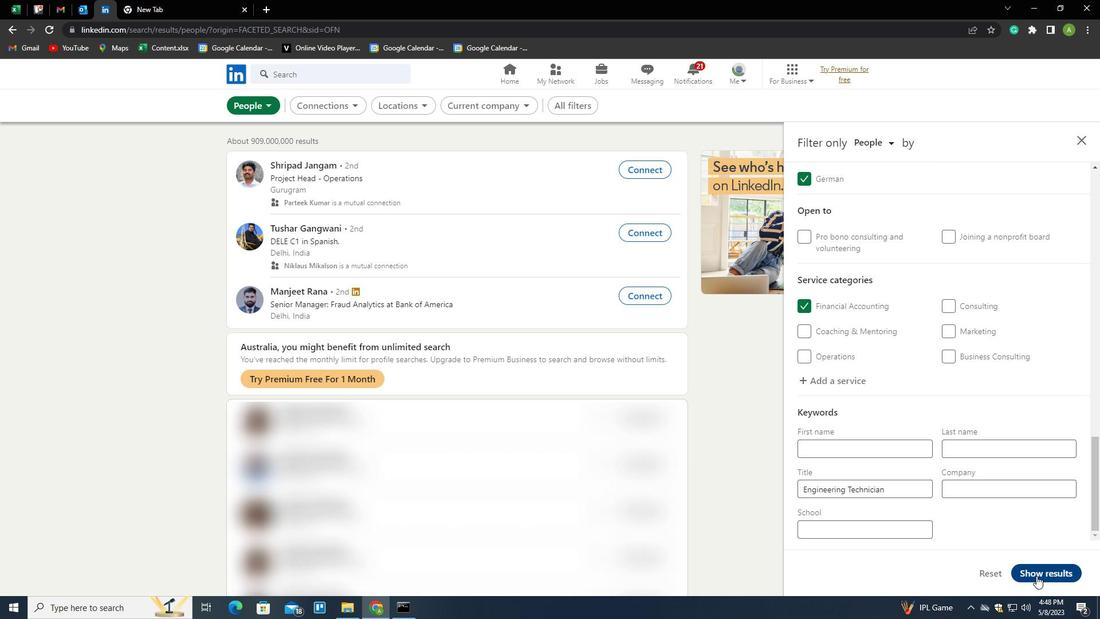 
Action: Mouse moved to (1074, 550)
Screenshot: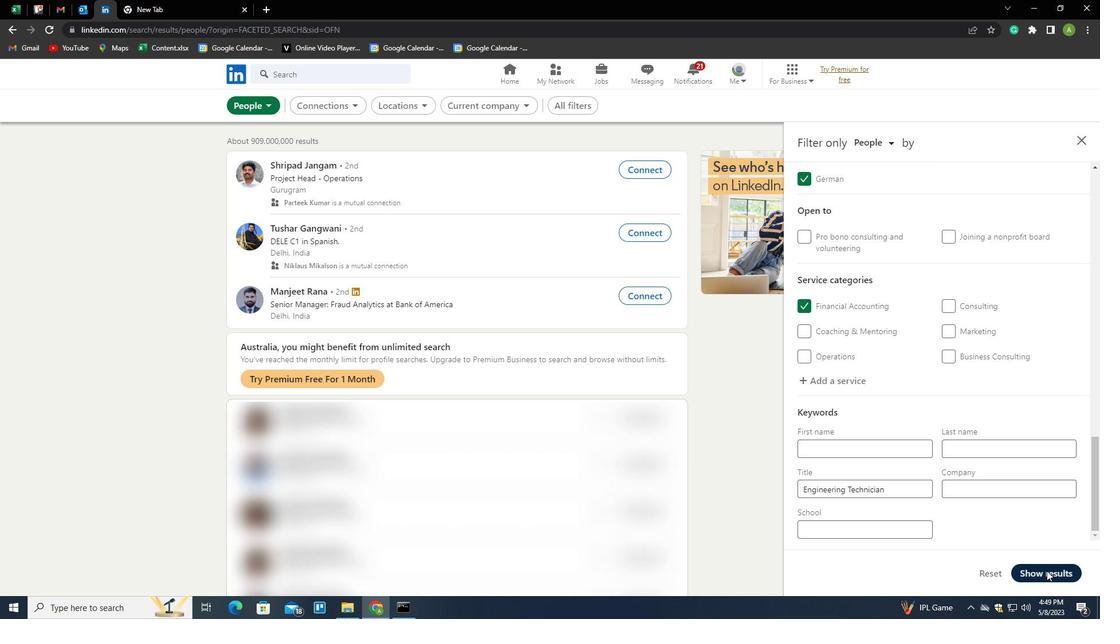 
